 Task: Find connections with filter location Lianyuan with filter topic #linkedinstorieswith filter profile language English with filter current company Gati Limited with filter school Indian Institute of Technology, Guwahati with filter industry Internet Marketplace Platforms with filter service category Growth Marketing with filter keywords title Director of Bean Counting
Action: Mouse moved to (551, 78)
Screenshot: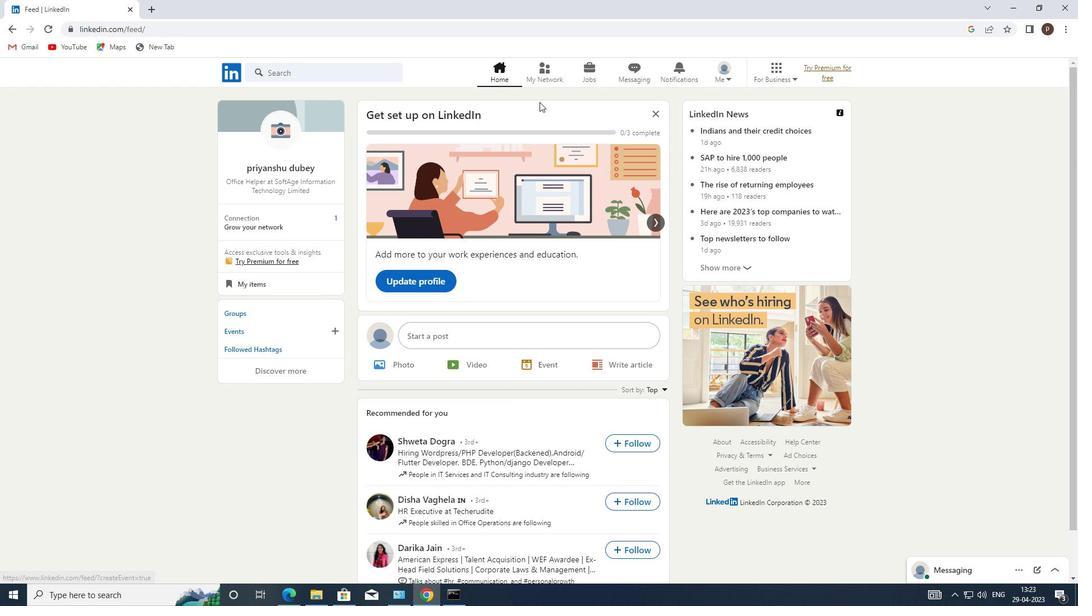 
Action: Mouse pressed left at (551, 78)
Screenshot: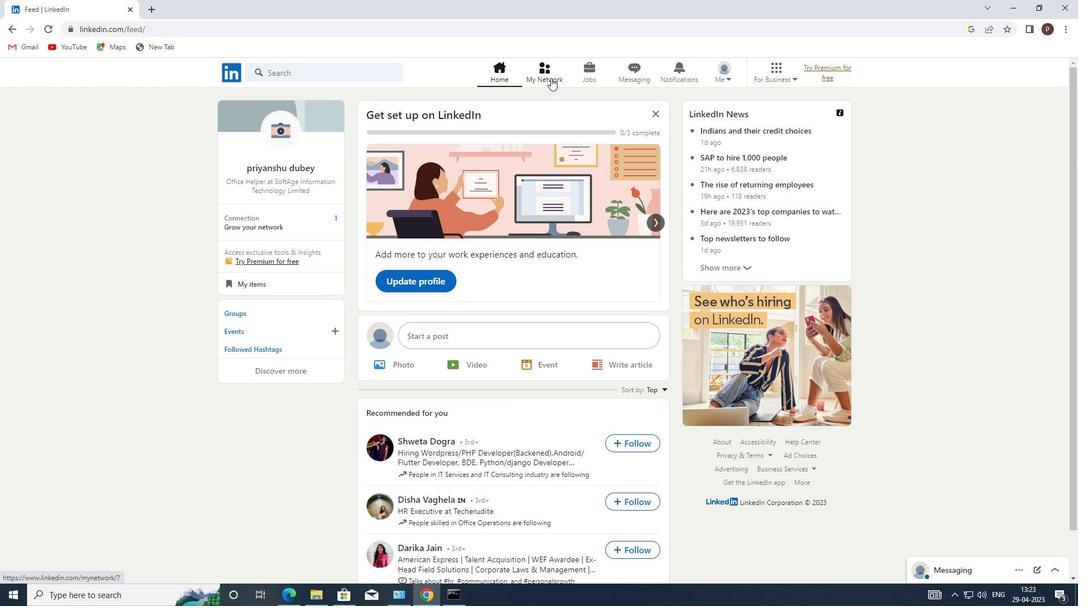 
Action: Mouse moved to (273, 128)
Screenshot: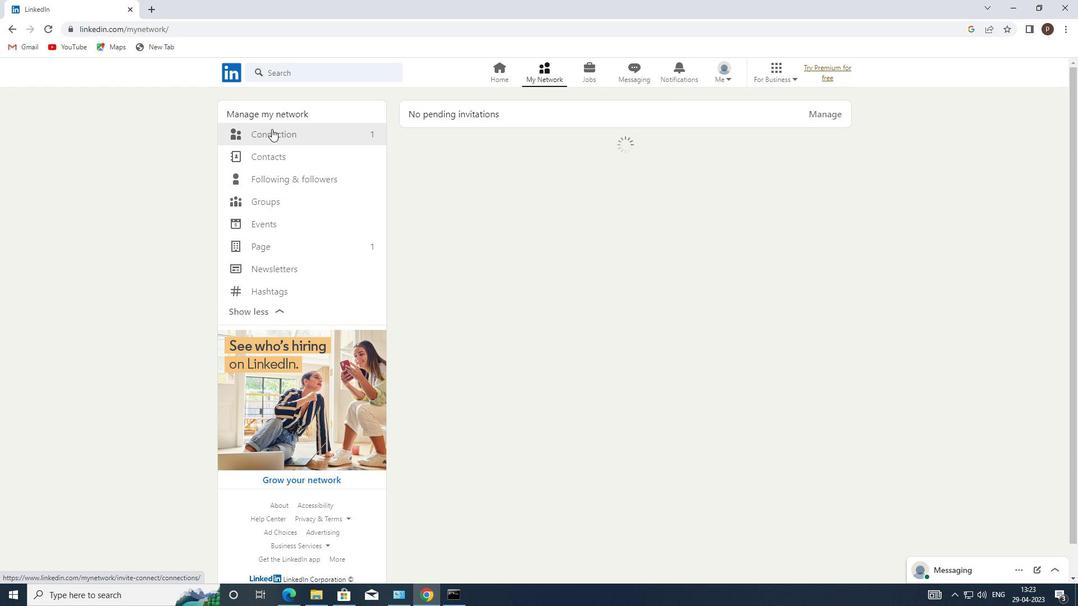 
Action: Mouse pressed left at (273, 128)
Screenshot: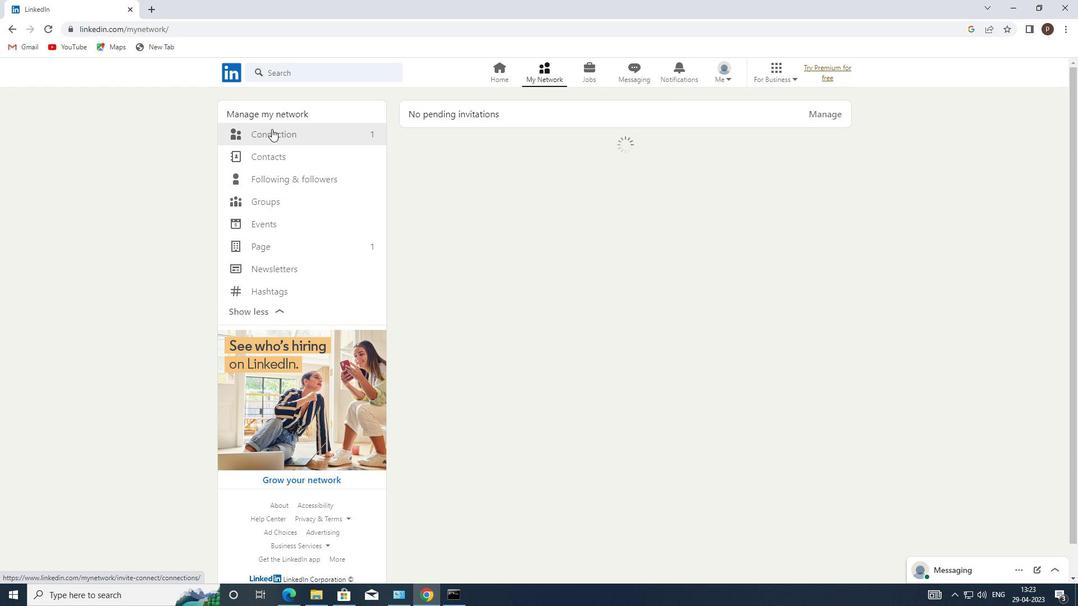 
Action: Mouse moved to (632, 128)
Screenshot: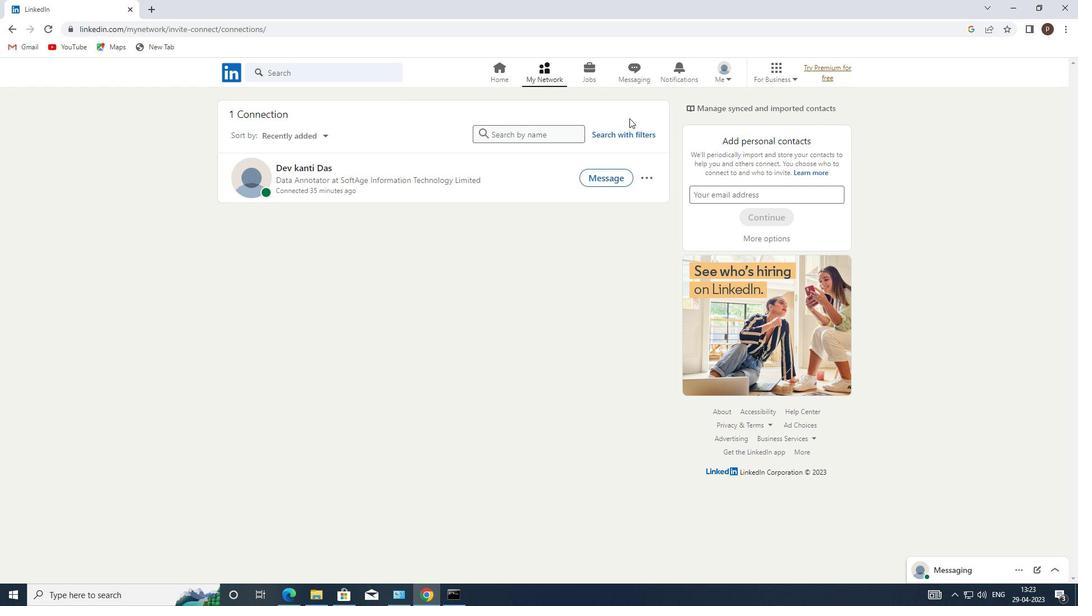 
Action: Mouse pressed left at (632, 128)
Screenshot: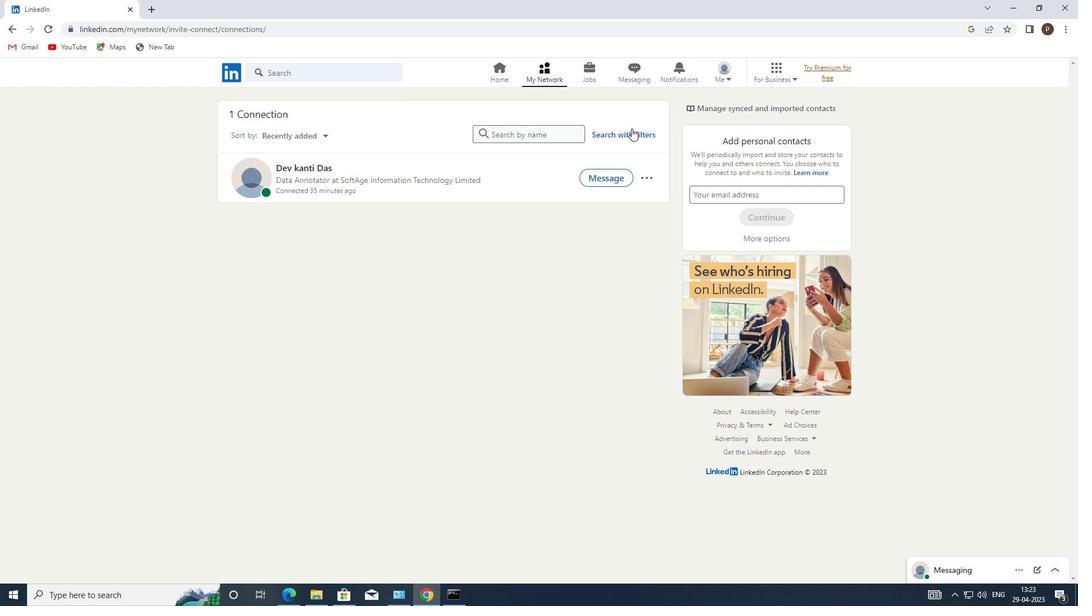
Action: Mouse moved to (591, 105)
Screenshot: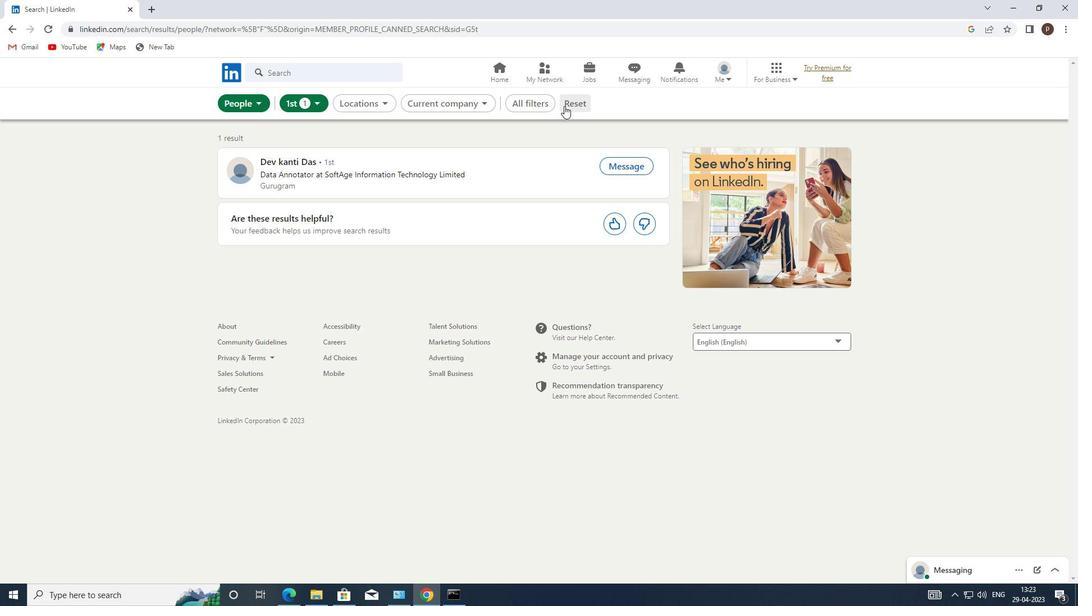 
Action: Mouse pressed left at (591, 105)
Screenshot: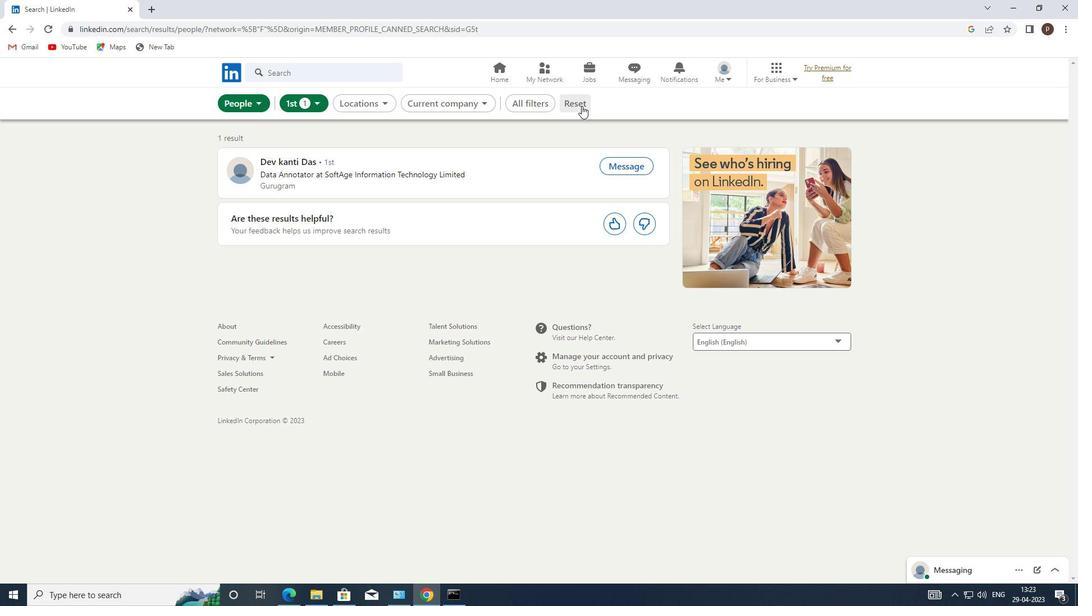 
Action: Mouse moved to (549, 98)
Screenshot: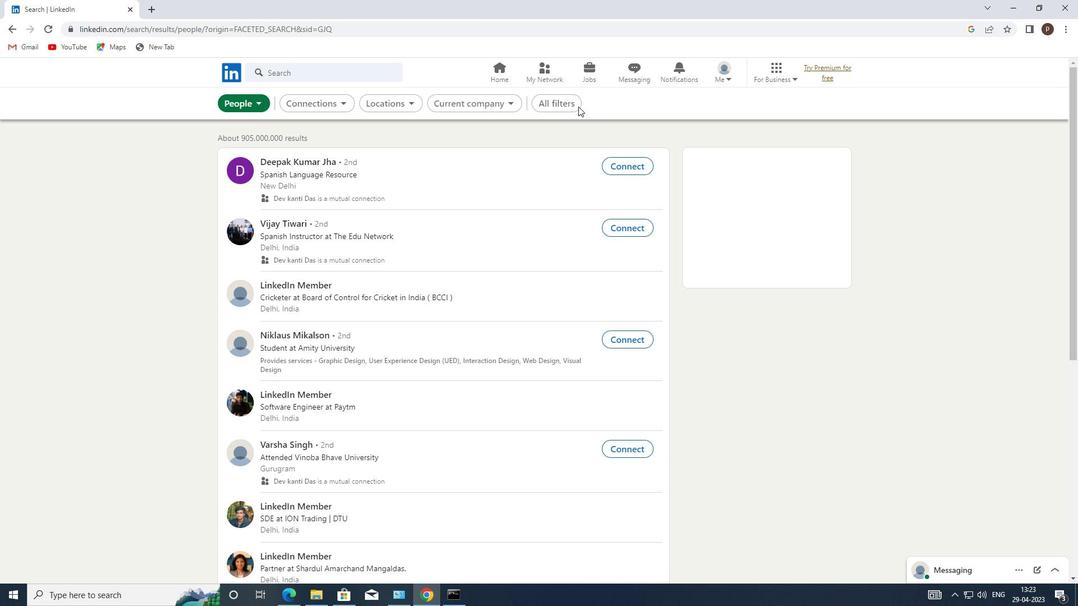 
Action: Mouse pressed left at (549, 98)
Screenshot: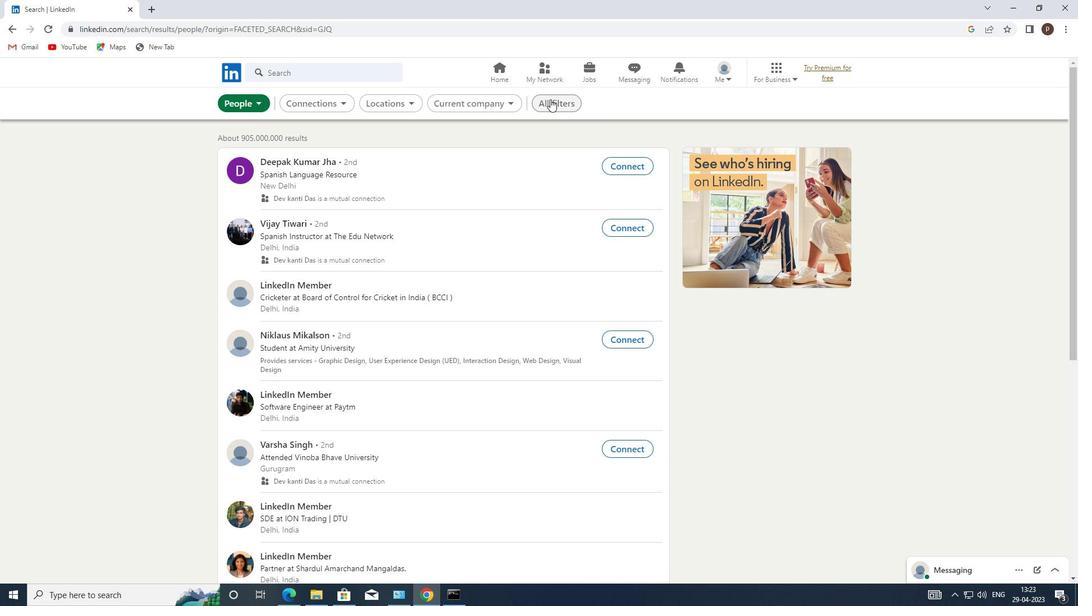 
Action: Mouse moved to (941, 447)
Screenshot: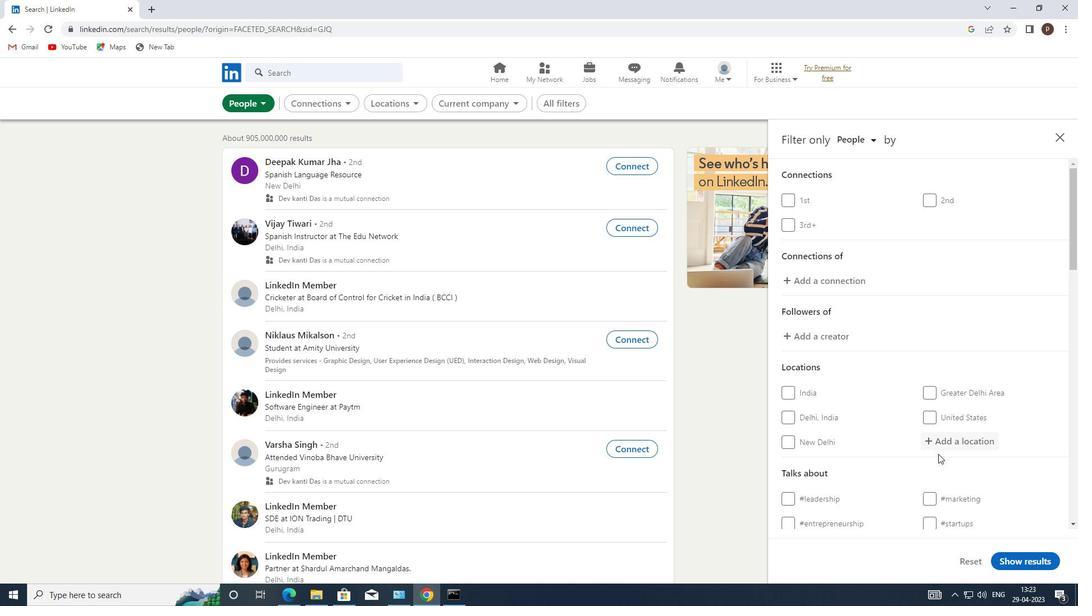 
Action: Mouse pressed left at (941, 447)
Screenshot: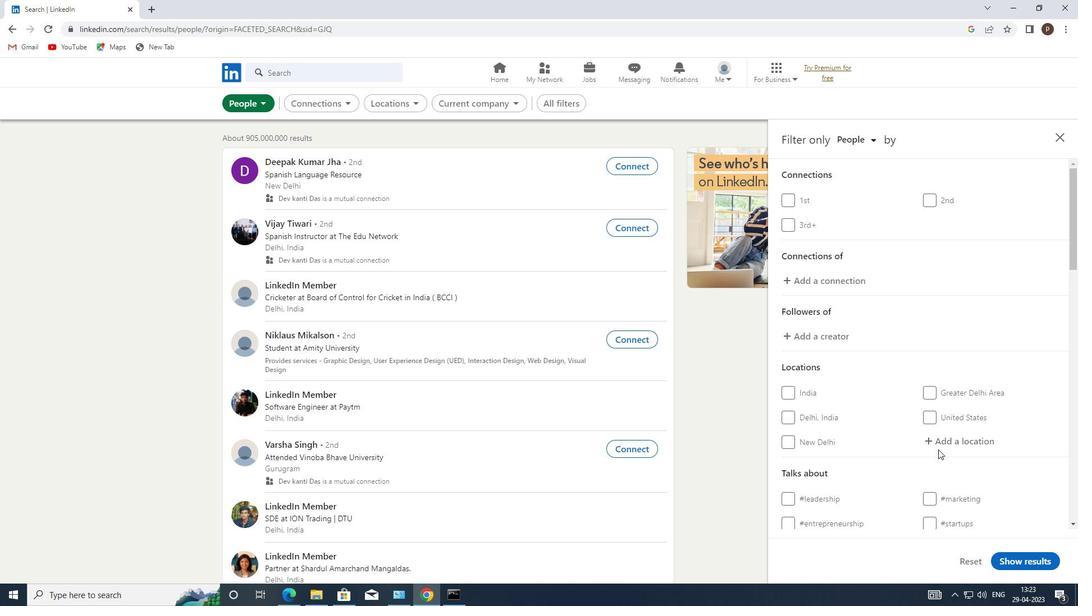 
Action: Mouse moved to (942, 446)
Screenshot: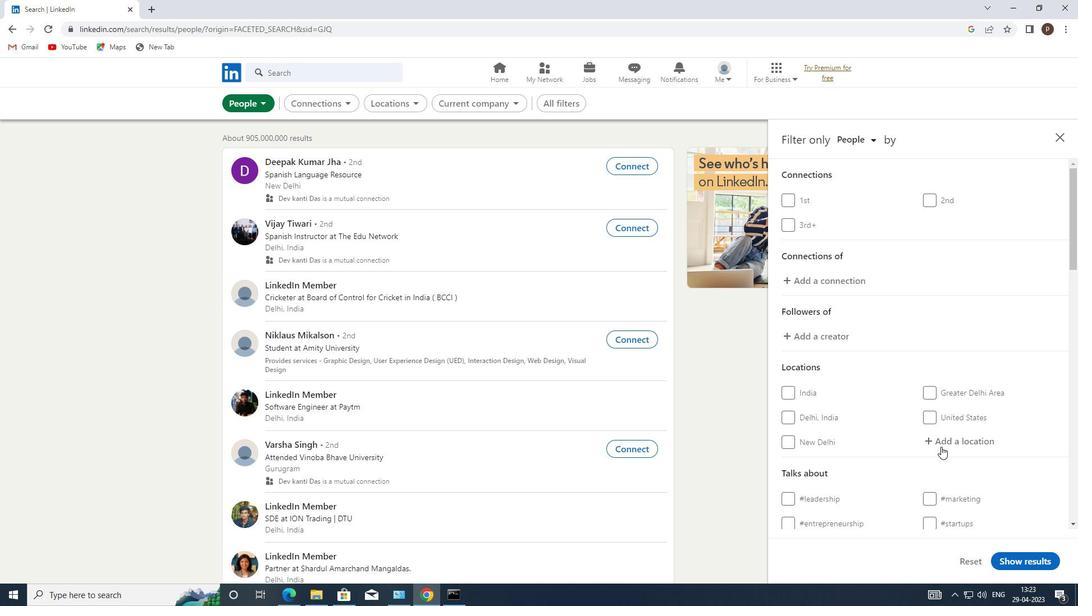 
Action: Key pressed <Key.caps_lock>l<Key.caps_lock>ianyuan<Key.enter>
Screenshot: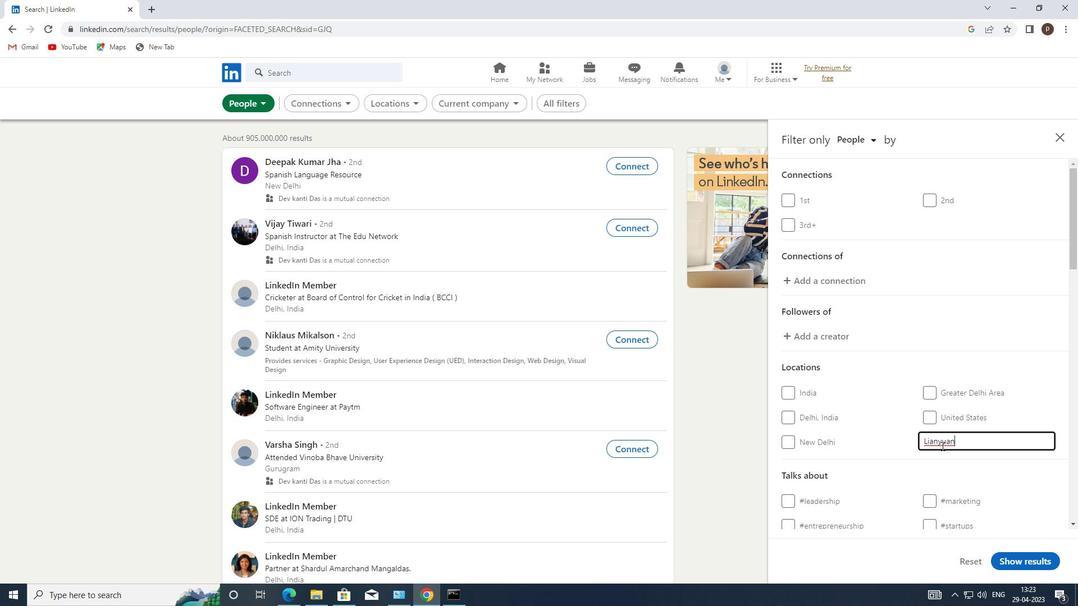 
Action: Mouse moved to (887, 470)
Screenshot: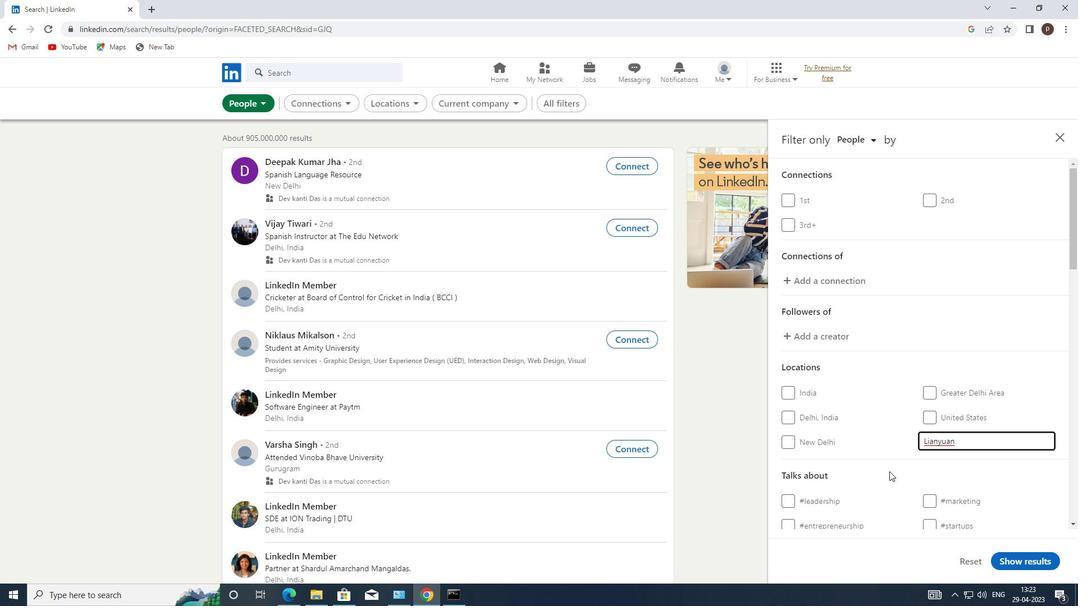 
Action: Mouse scrolled (887, 469) with delta (0, 0)
Screenshot: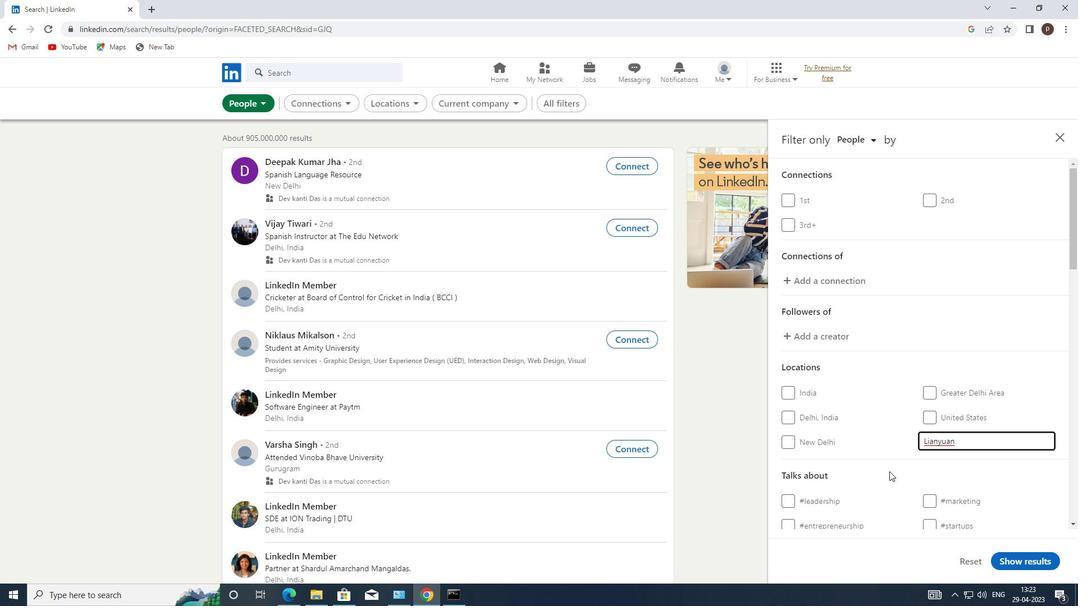 
Action: Mouse scrolled (887, 469) with delta (0, 0)
Screenshot: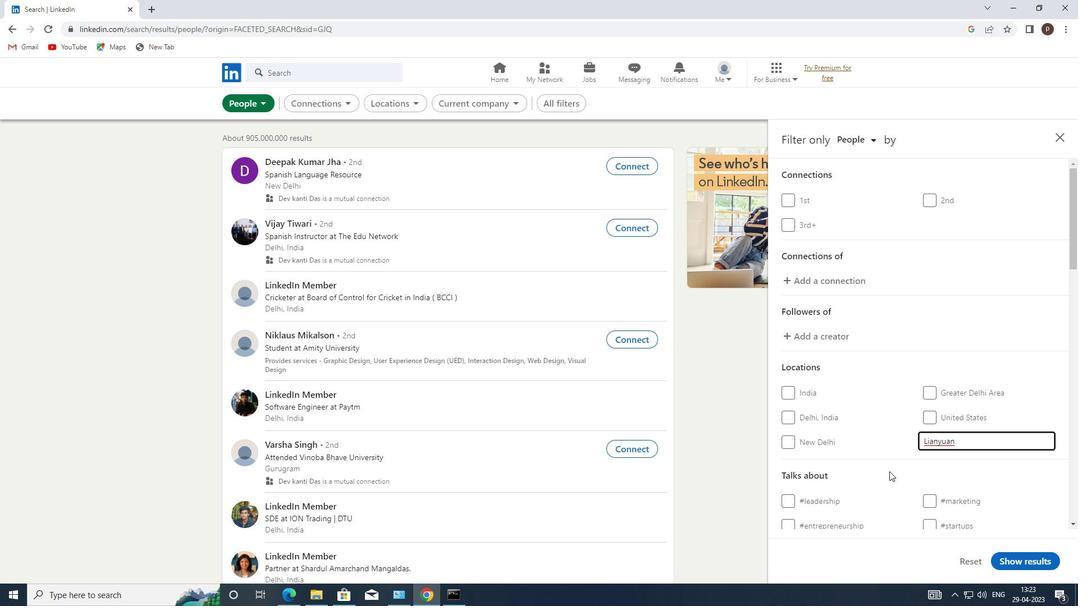 
Action: Mouse moved to (928, 438)
Screenshot: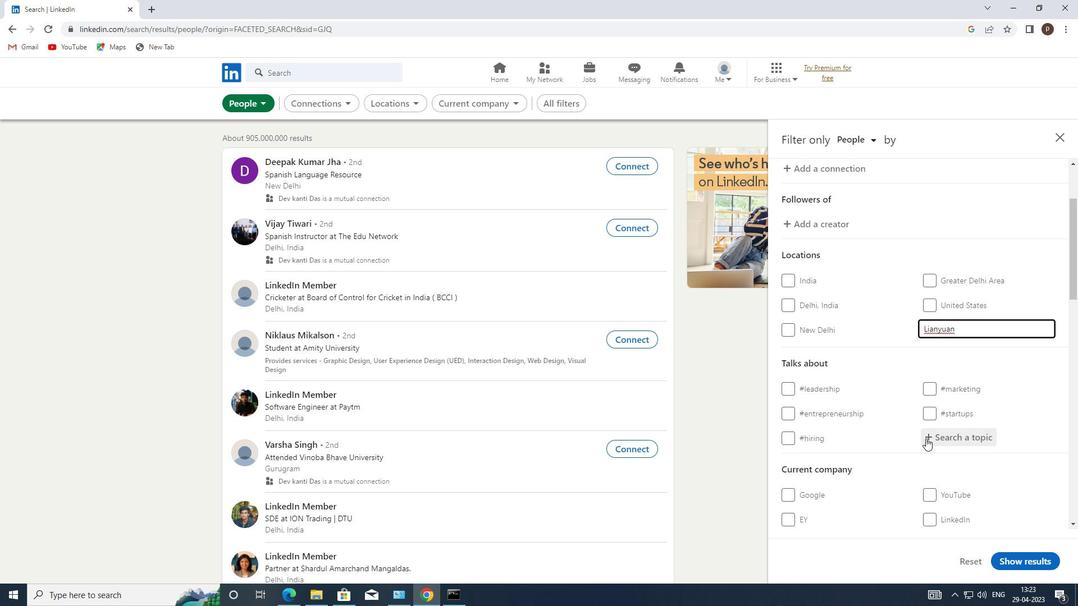 
Action: Mouse pressed left at (928, 438)
Screenshot: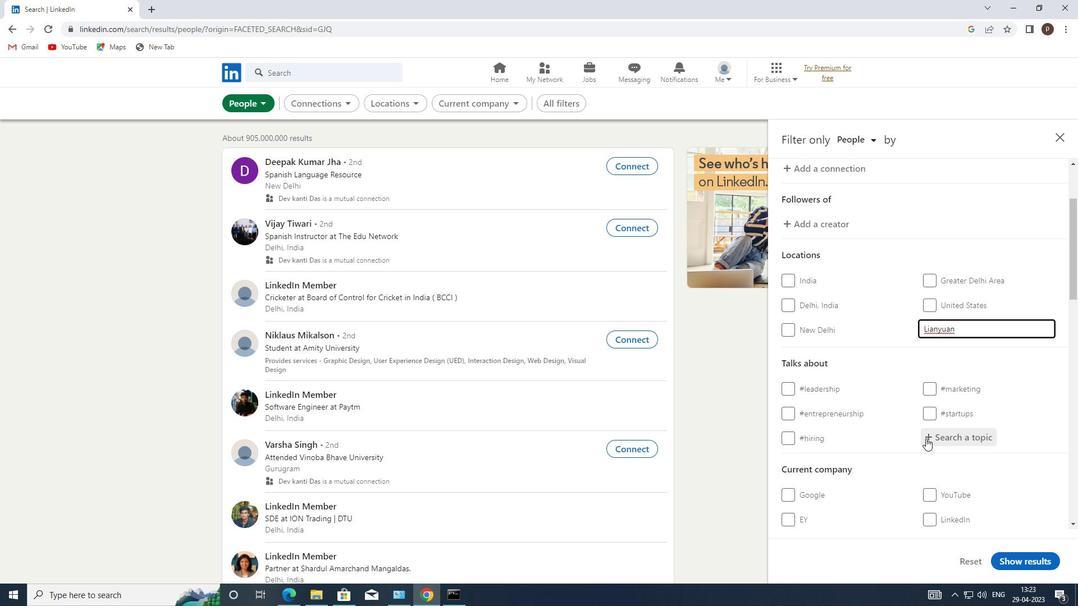 
Action: Key pressed <Key.shift>#LINKEDINSTORIES
Screenshot: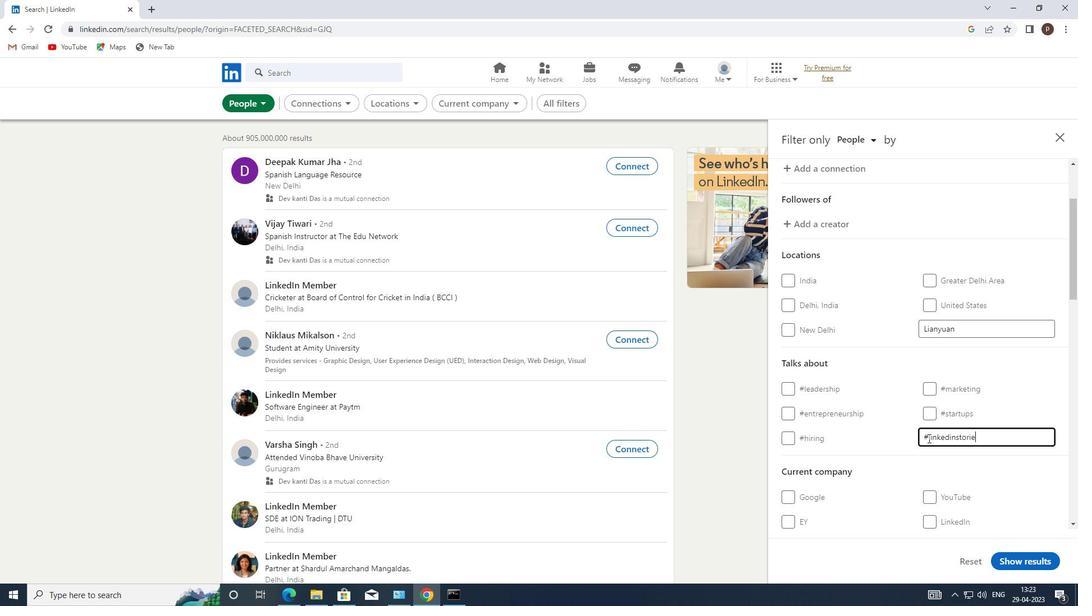 
Action: Mouse moved to (879, 449)
Screenshot: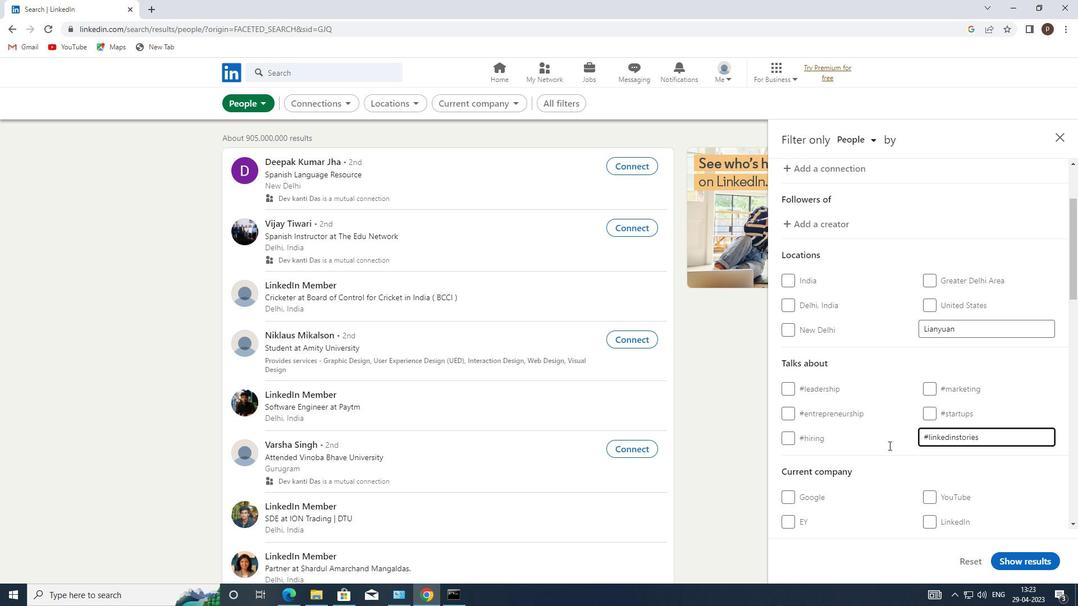 
Action: Mouse scrolled (879, 448) with delta (0, 0)
Screenshot: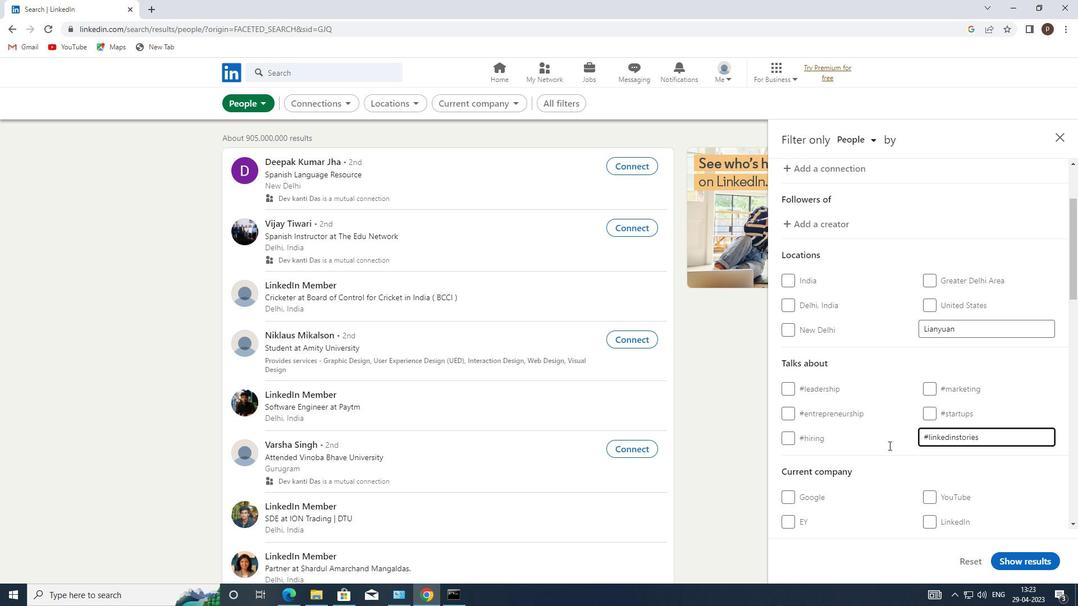 
Action: Mouse moved to (875, 449)
Screenshot: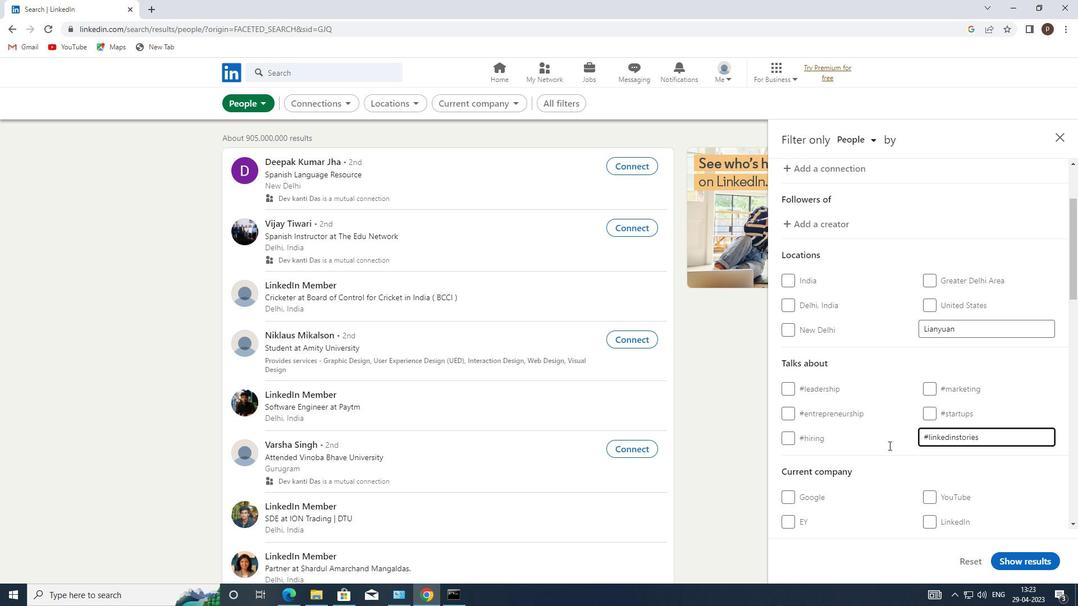 
Action: Mouse scrolled (875, 448) with delta (0, 0)
Screenshot: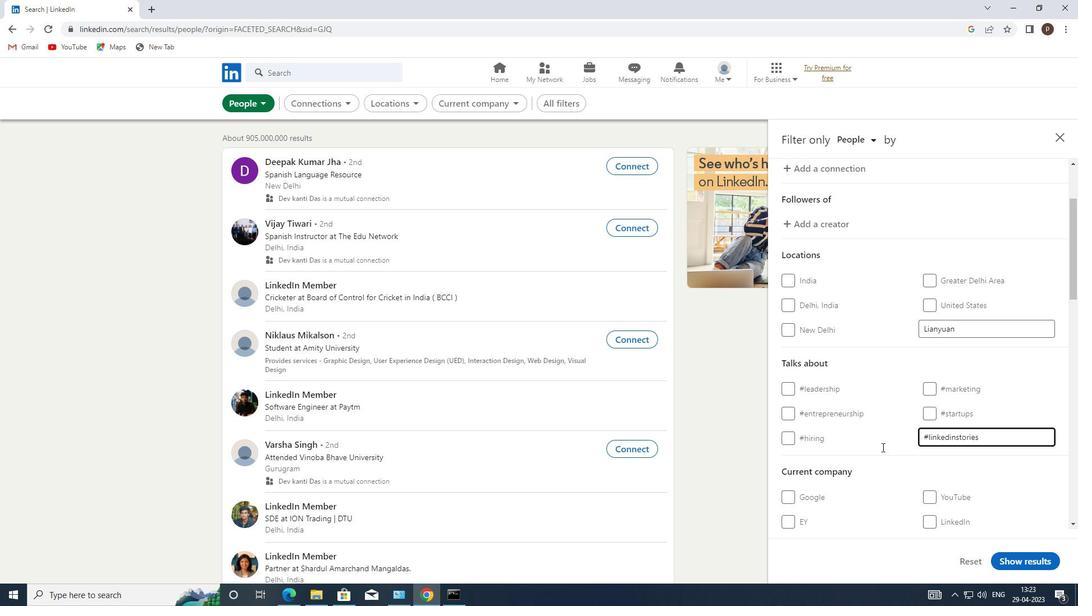 
Action: Mouse moved to (875, 449)
Screenshot: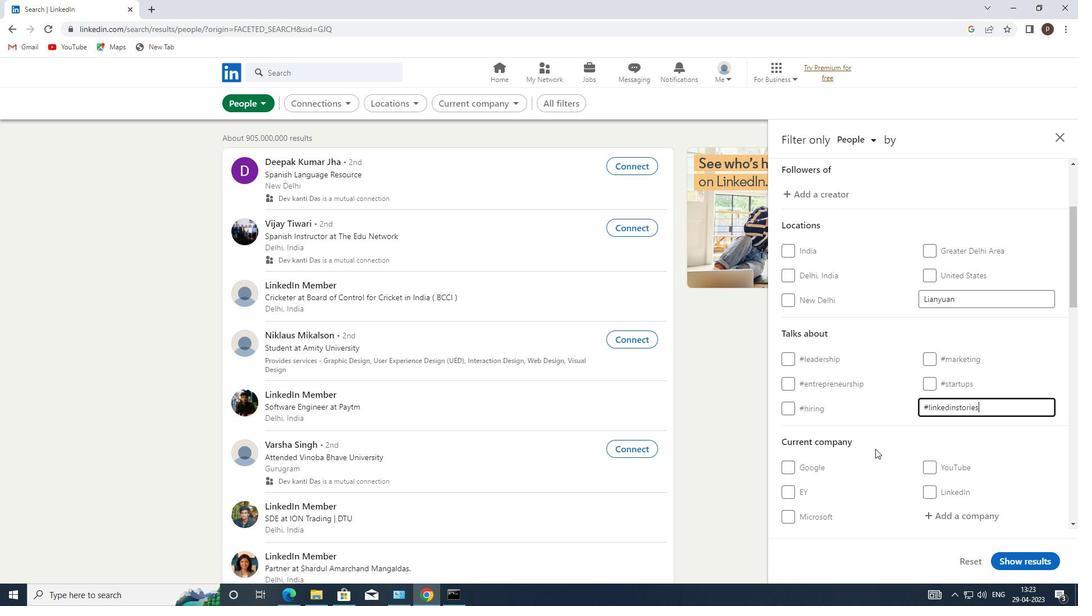 
Action: Mouse scrolled (875, 448) with delta (0, 0)
Screenshot: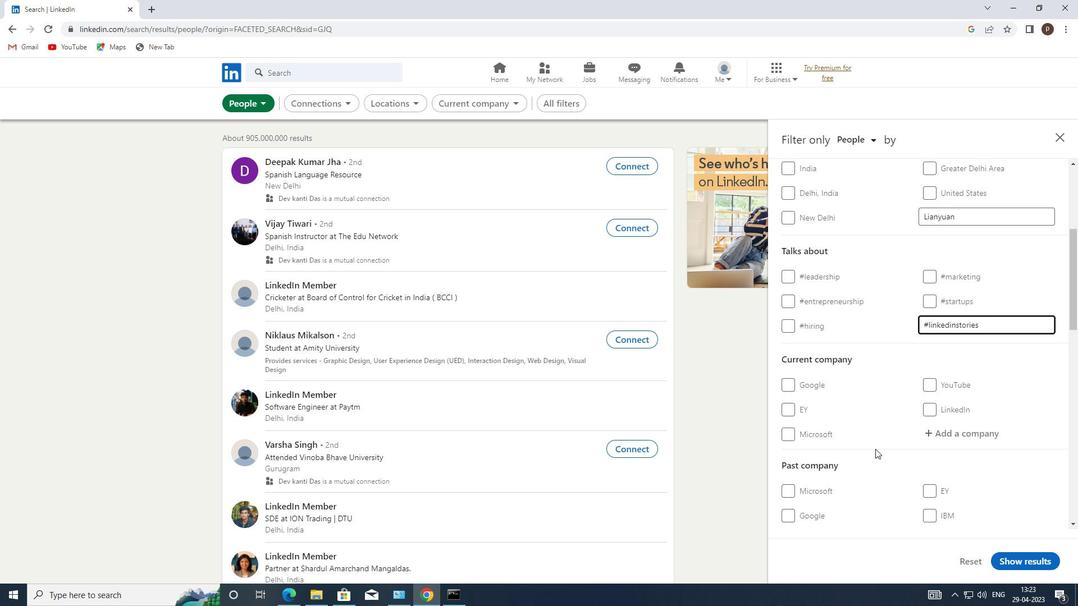 
Action: Mouse scrolled (875, 448) with delta (0, 0)
Screenshot: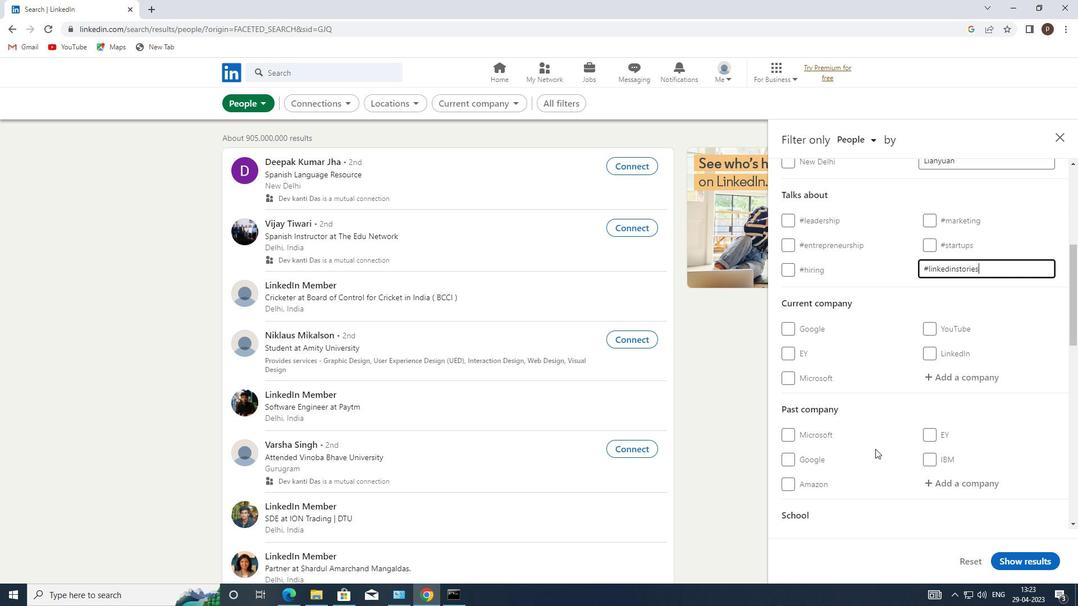 
Action: Mouse moved to (875, 445)
Screenshot: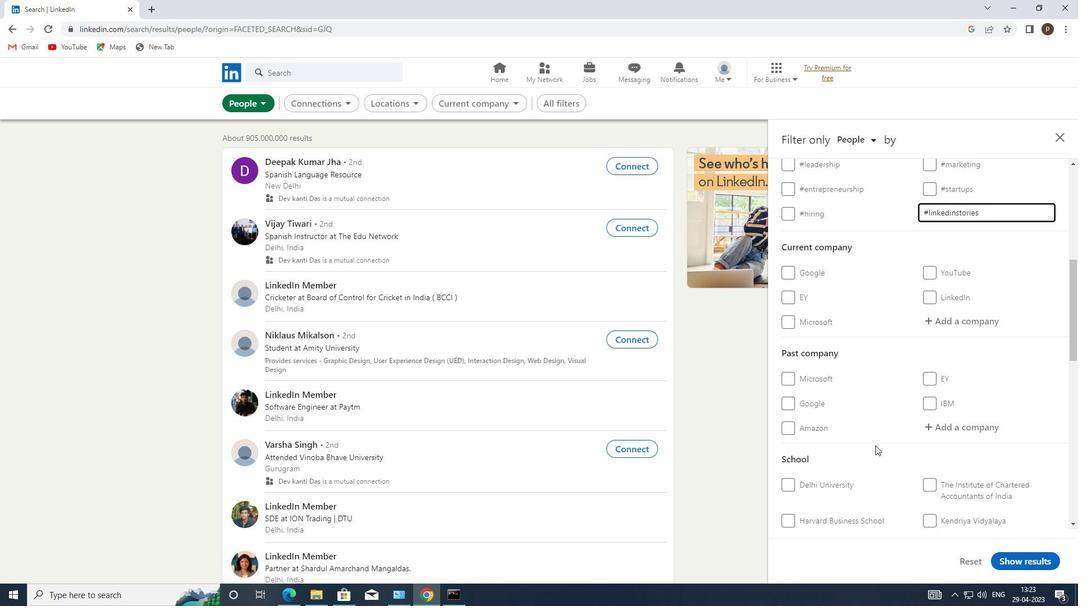 
Action: Mouse scrolled (875, 444) with delta (0, 0)
Screenshot: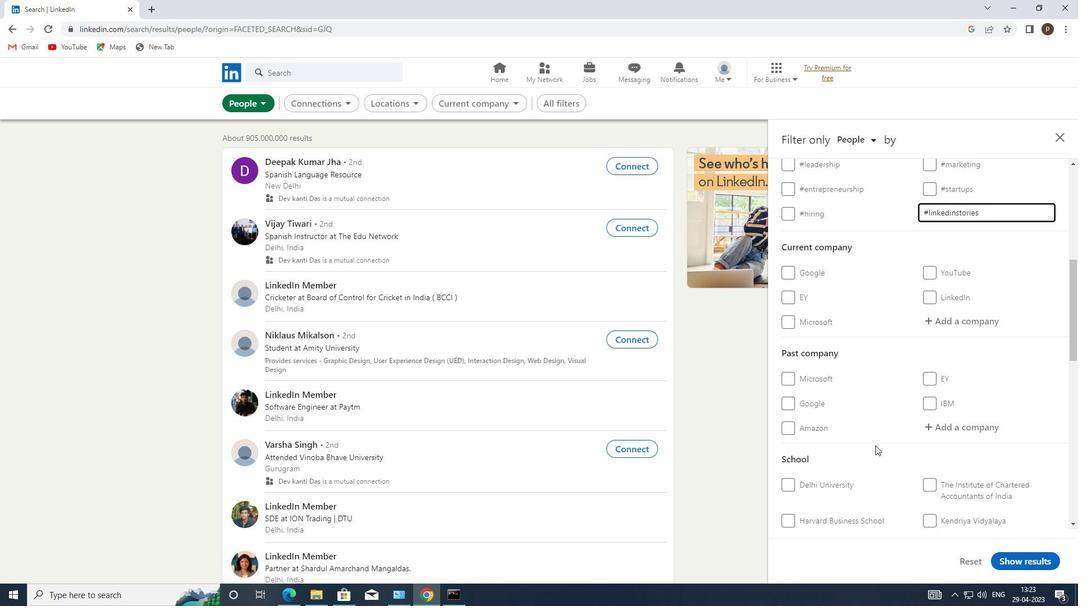 
Action: Mouse scrolled (875, 444) with delta (0, 0)
Screenshot: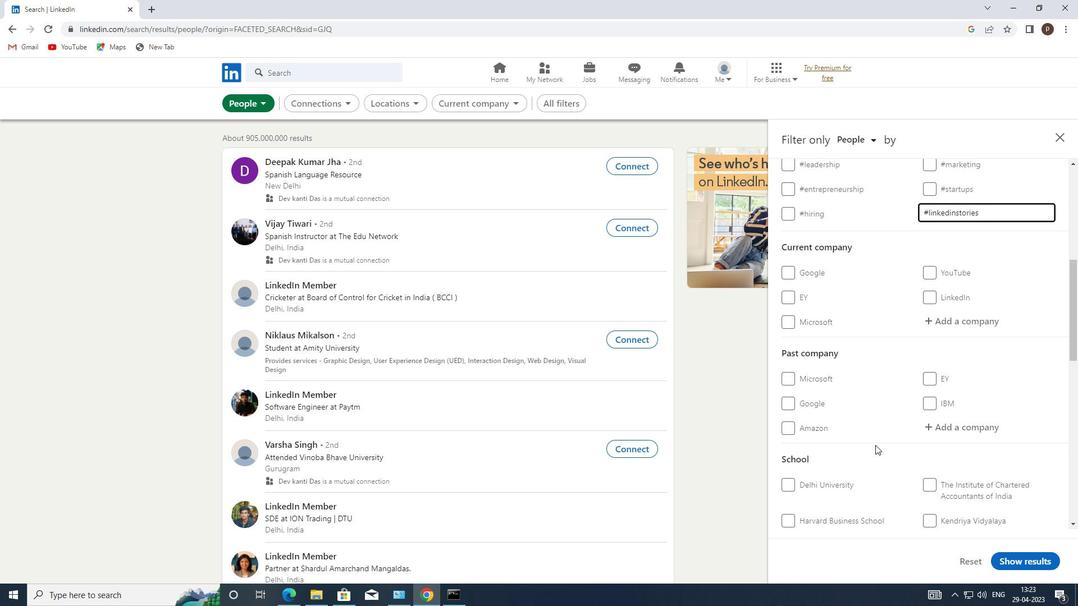 
Action: Mouse moved to (875, 441)
Screenshot: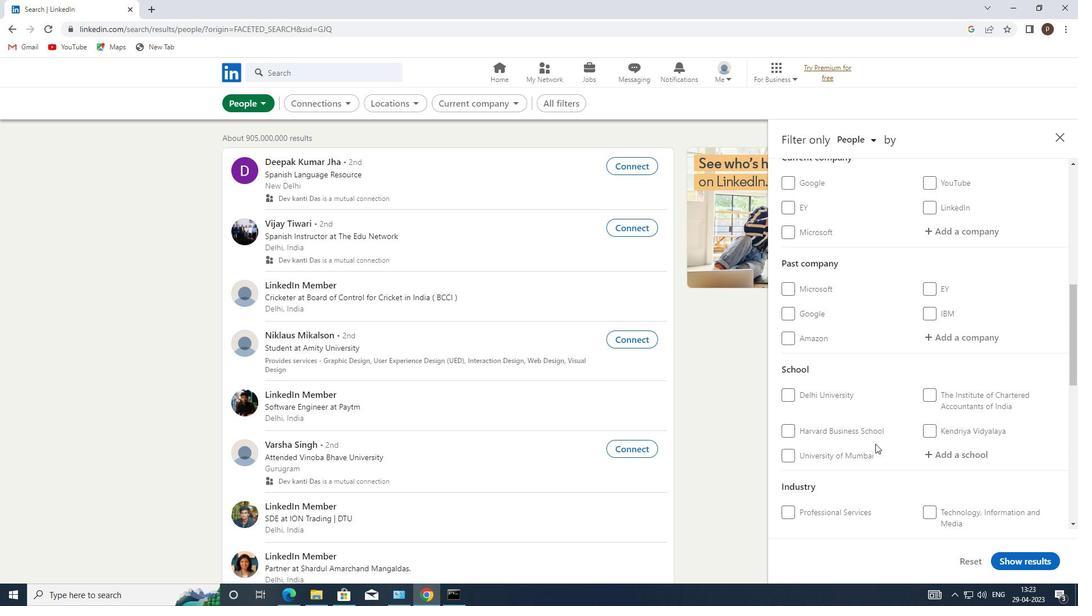 
Action: Mouse scrolled (875, 441) with delta (0, 0)
Screenshot: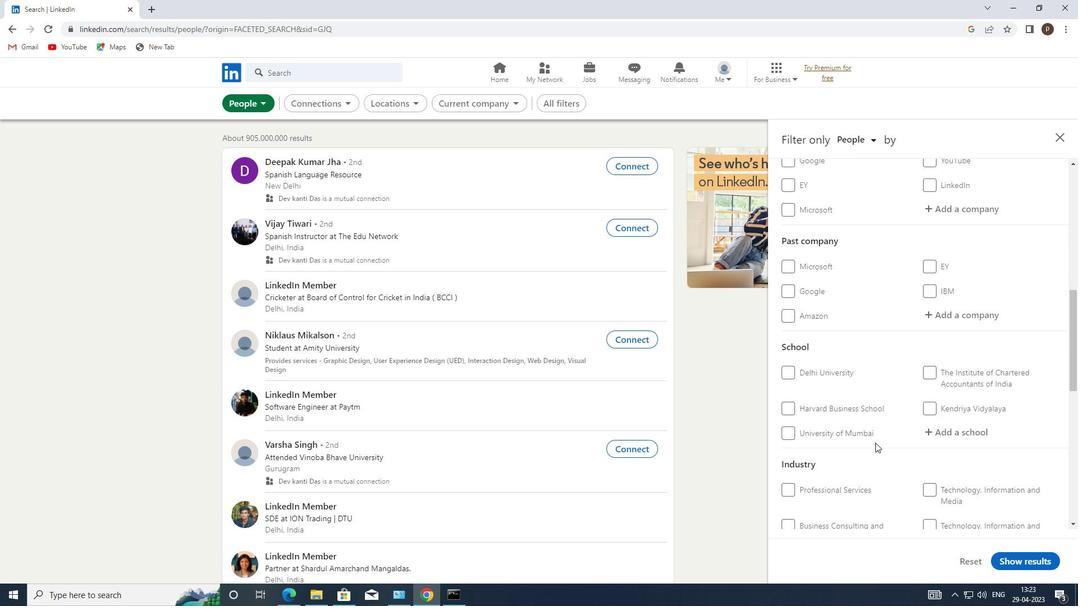 
Action: Mouse scrolled (875, 441) with delta (0, 0)
Screenshot: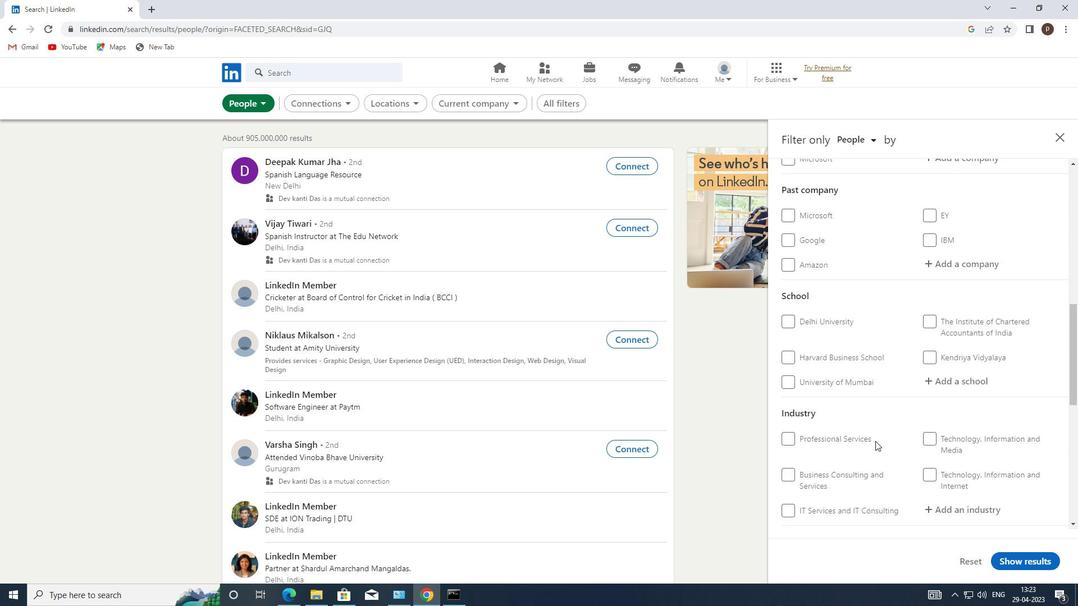 
Action: Mouse scrolled (875, 441) with delta (0, 0)
Screenshot: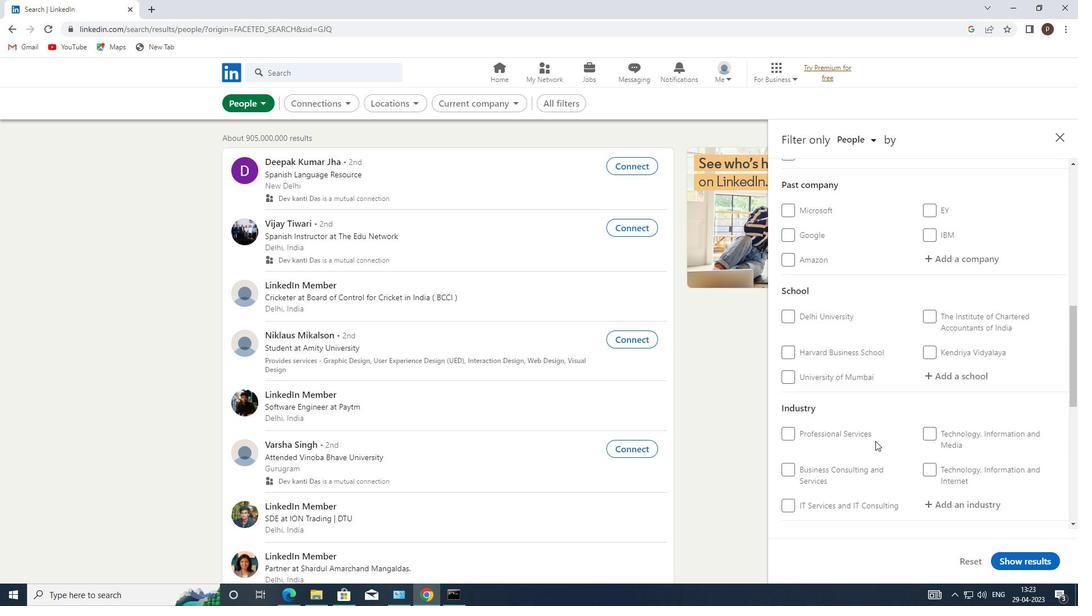 
Action: Mouse moved to (786, 452)
Screenshot: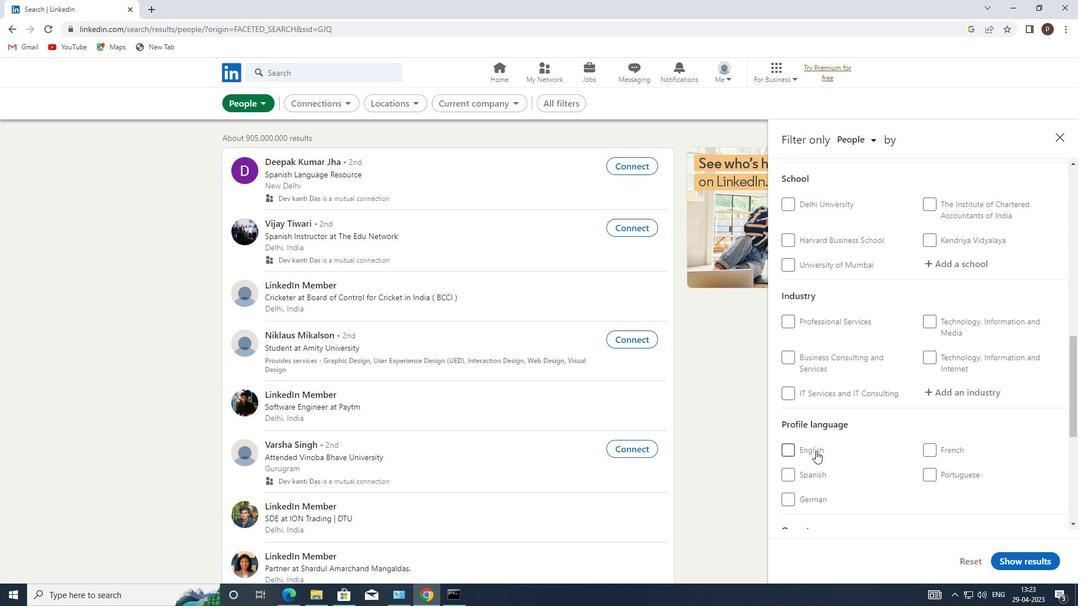 
Action: Mouse pressed left at (786, 452)
Screenshot: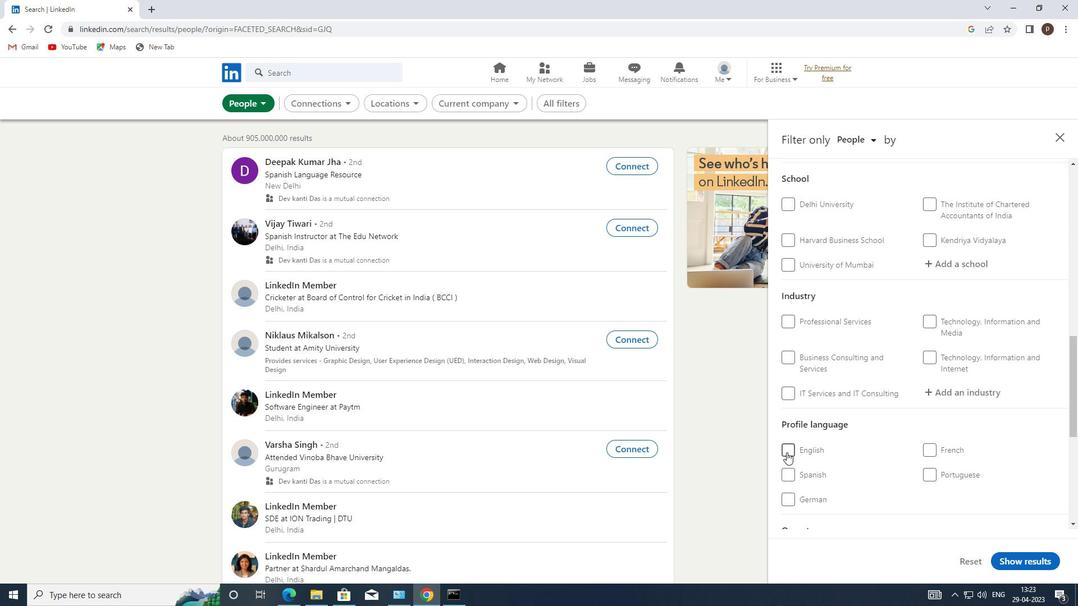 
Action: Mouse moved to (875, 432)
Screenshot: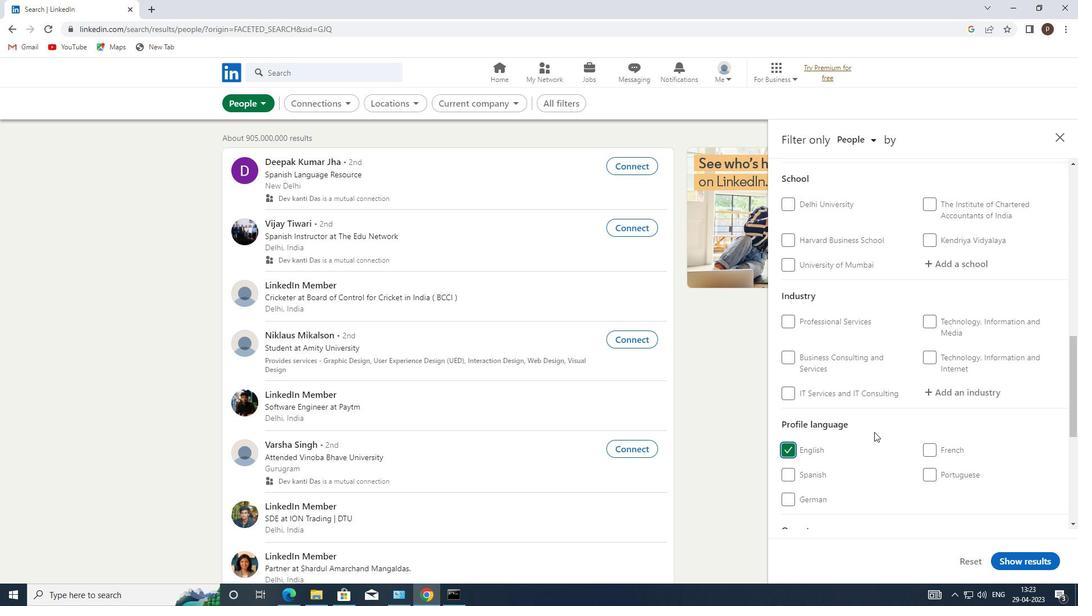 
Action: Mouse scrolled (875, 432) with delta (0, 0)
Screenshot: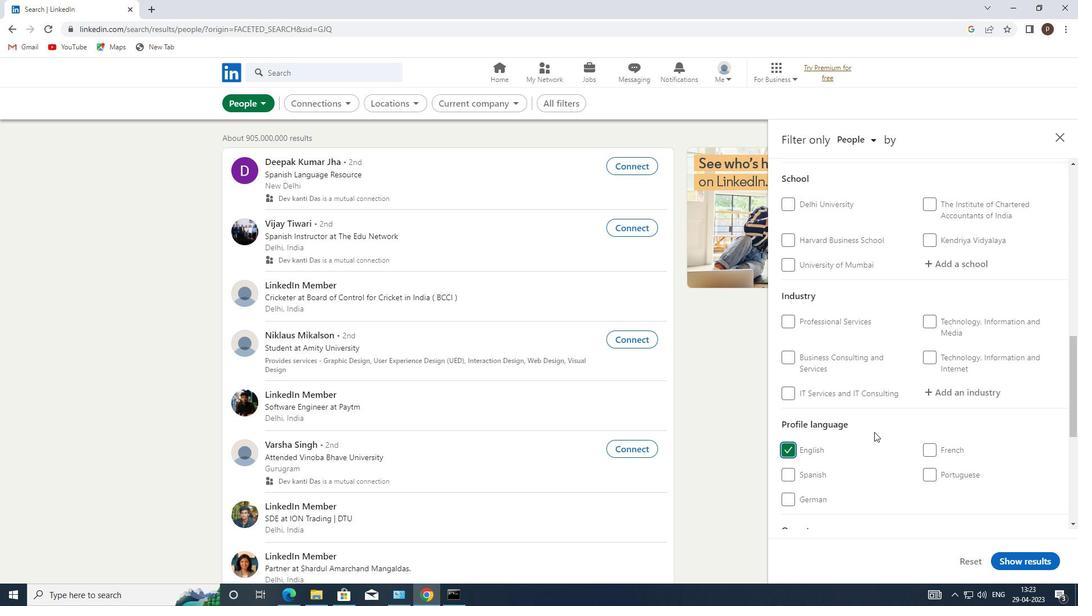 
Action: Mouse scrolled (875, 432) with delta (0, 0)
Screenshot: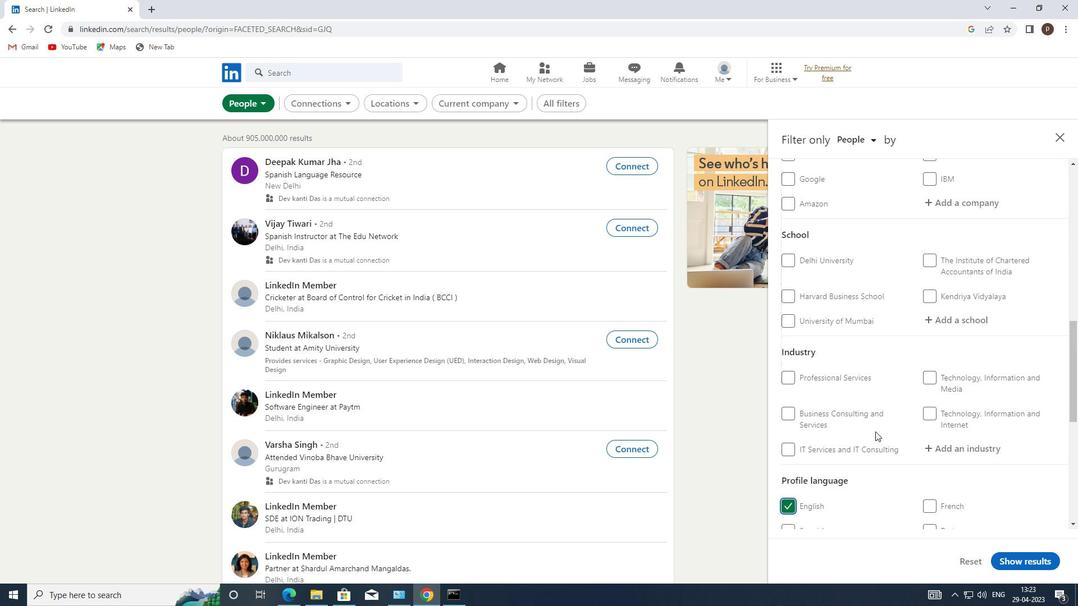 
Action: Mouse scrolled (875, 432) with delta (0, 0)
Screenshot: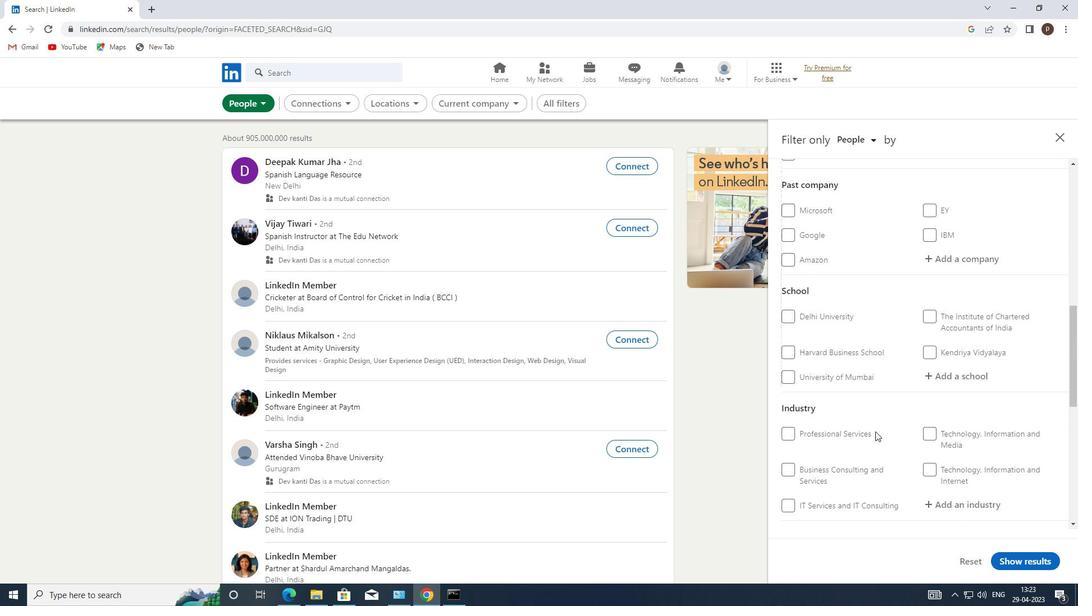 
Action: Mouse scrolled (875, 432) with delta (0, 0)
Screenshot: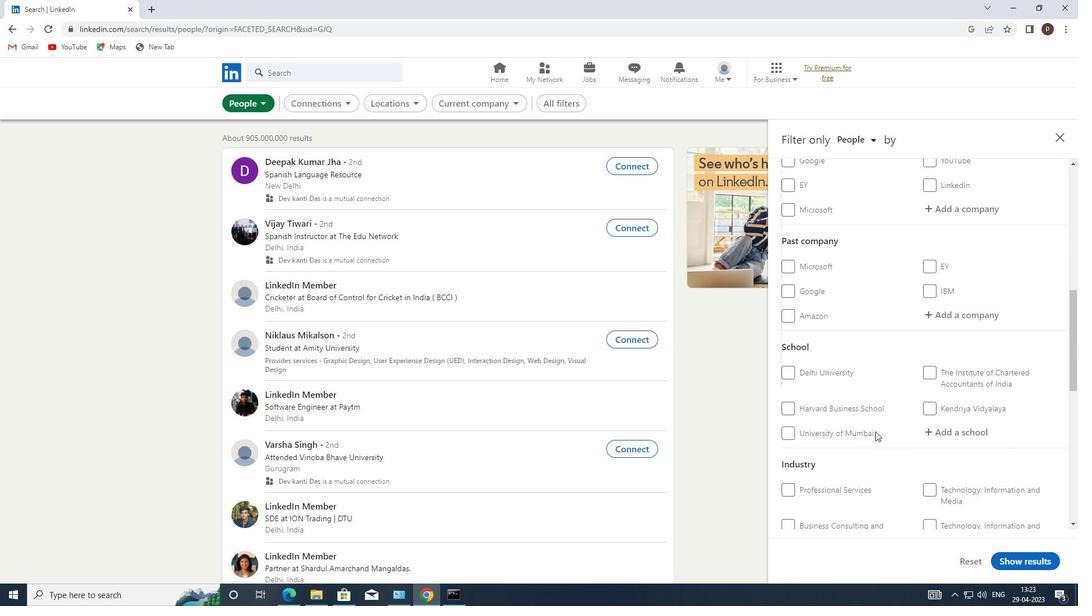 
Action: Mouse scrolled (875, 432) with delta (0, 0)
Screenshot: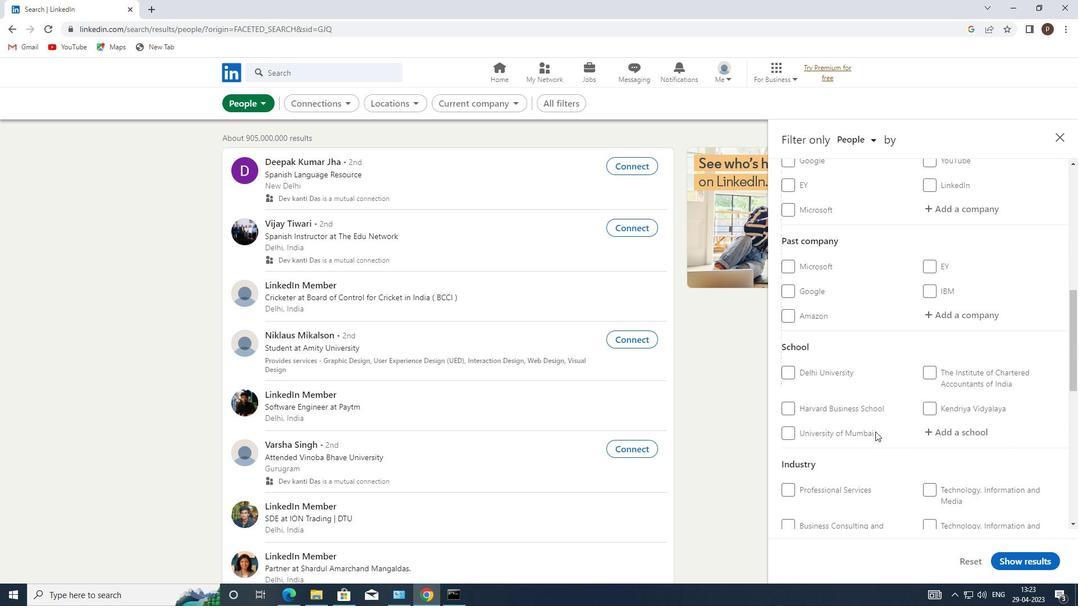 
Action: Mouse scrolled (875, 432) with delta (0, 0)
Screenshot: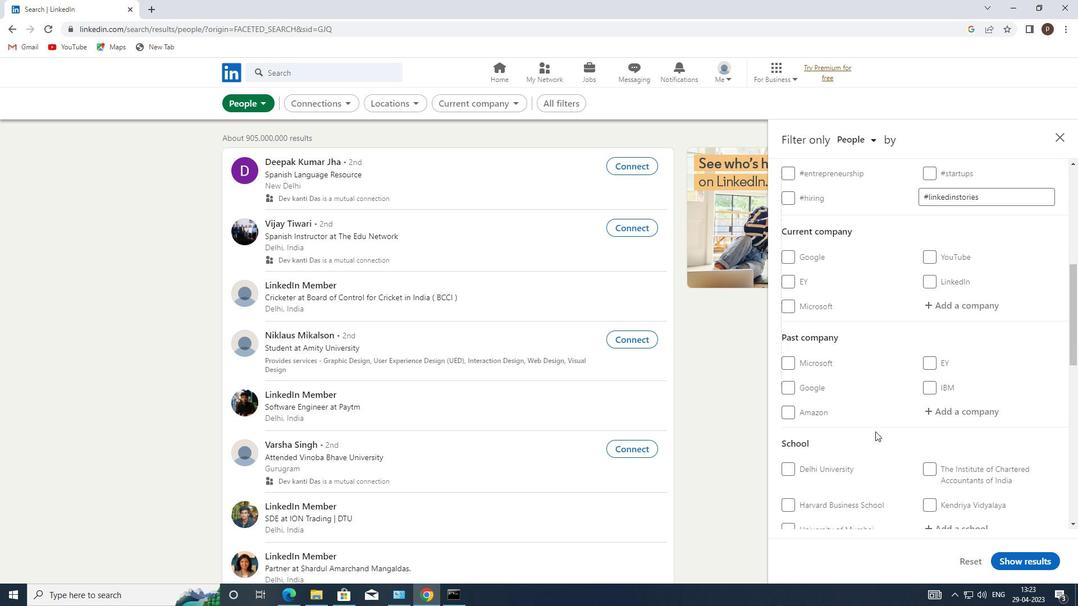 
Action: Mouse moved to (945, 384)
Screenshot: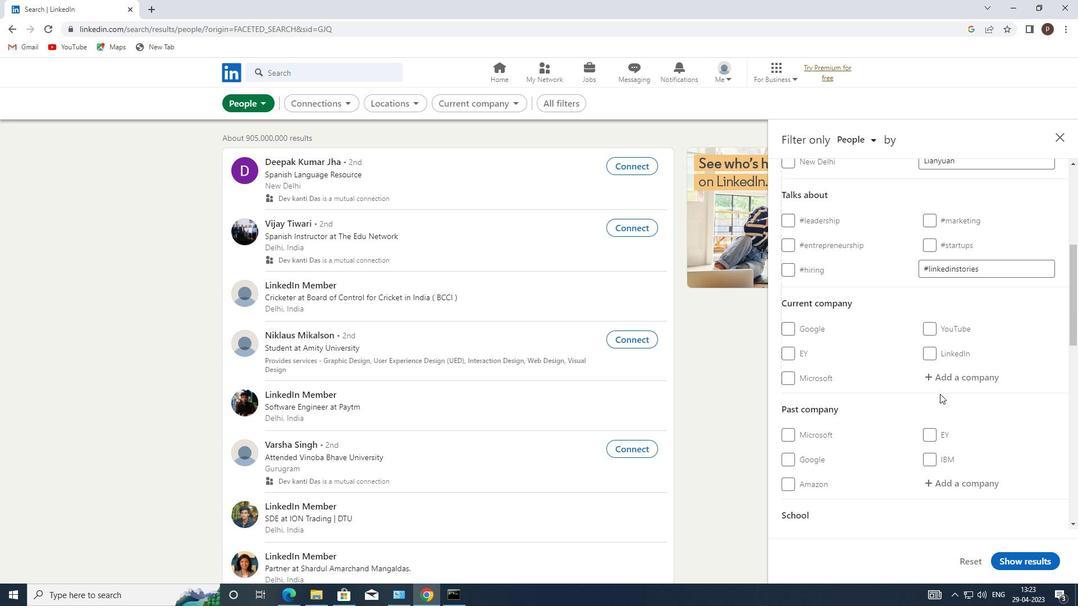 
Action: Mouse pressed left at (945, 384)
Screenshot: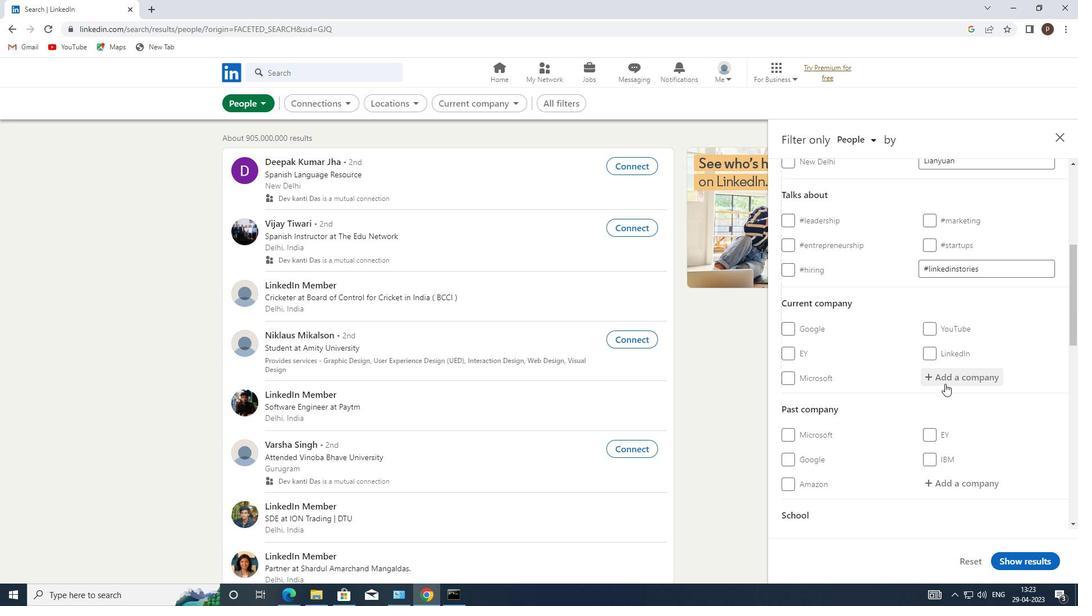 
Action: Key pressed <Key.caps_lock>G<Key.caps_lock>ATI<Key.space><Key.caps_lock>L<Key.caps_lock>IMITED
Screenshot: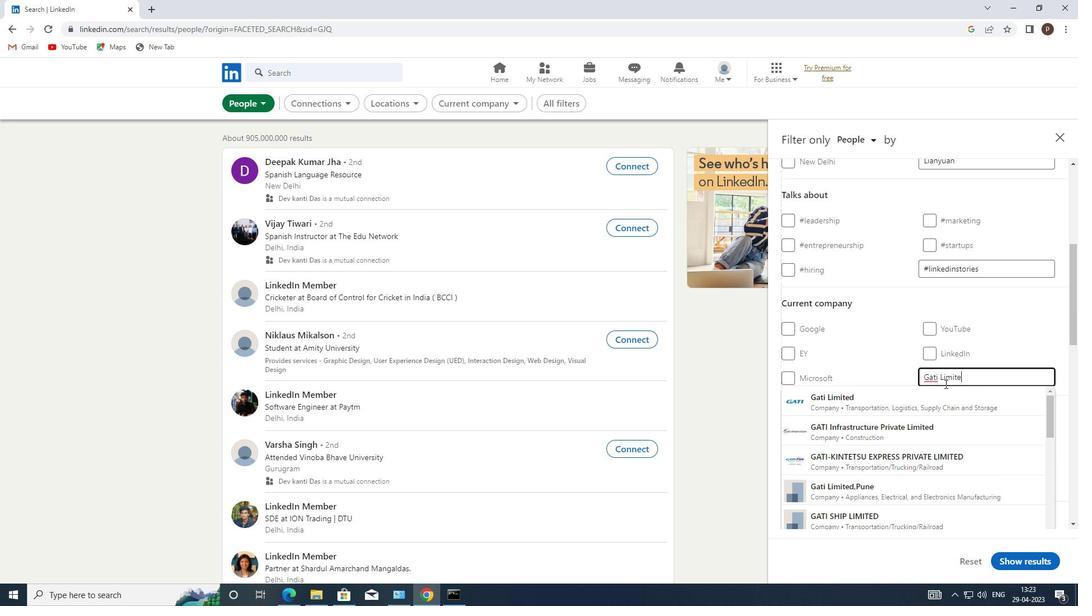 
Action: Mouse moved to (883, 398)
Screenshot: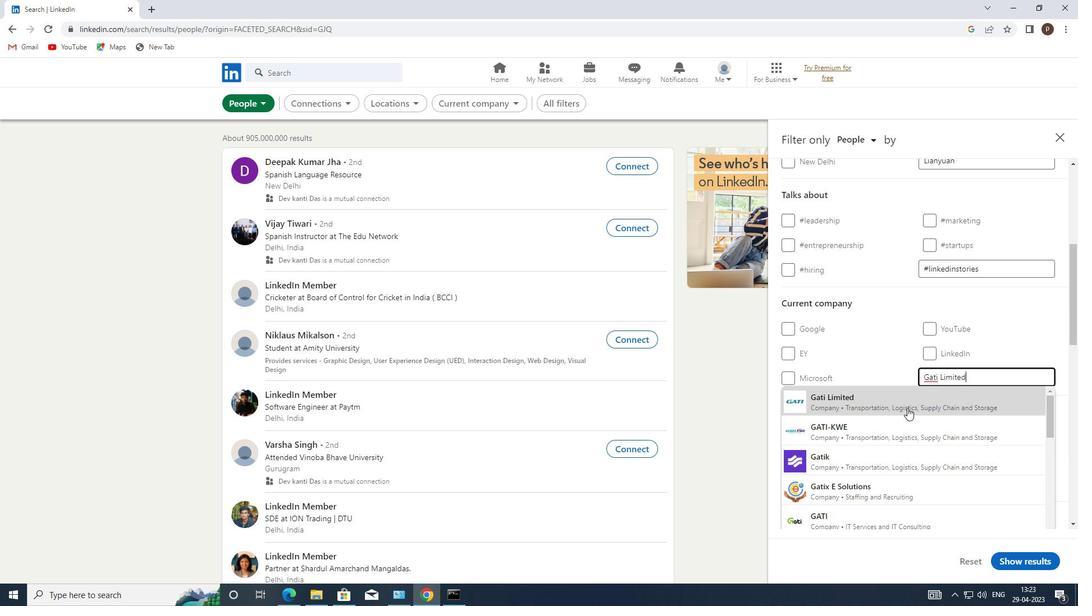 
Action: Mouse pressed left at (883, 398)
Screenshot: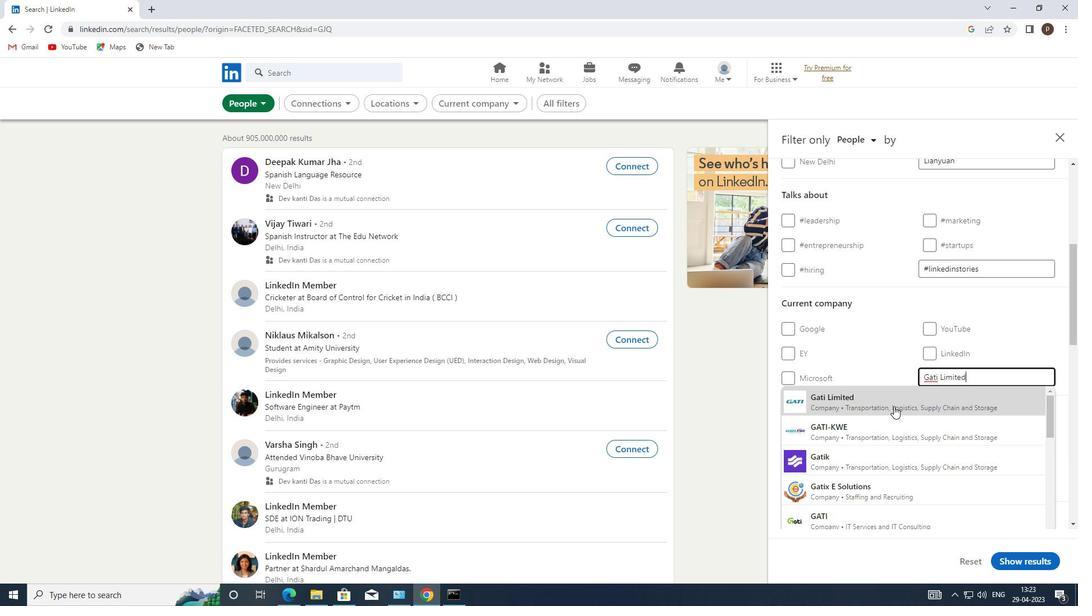 
Action: Mouse moved to (853, 380)
Screenshot: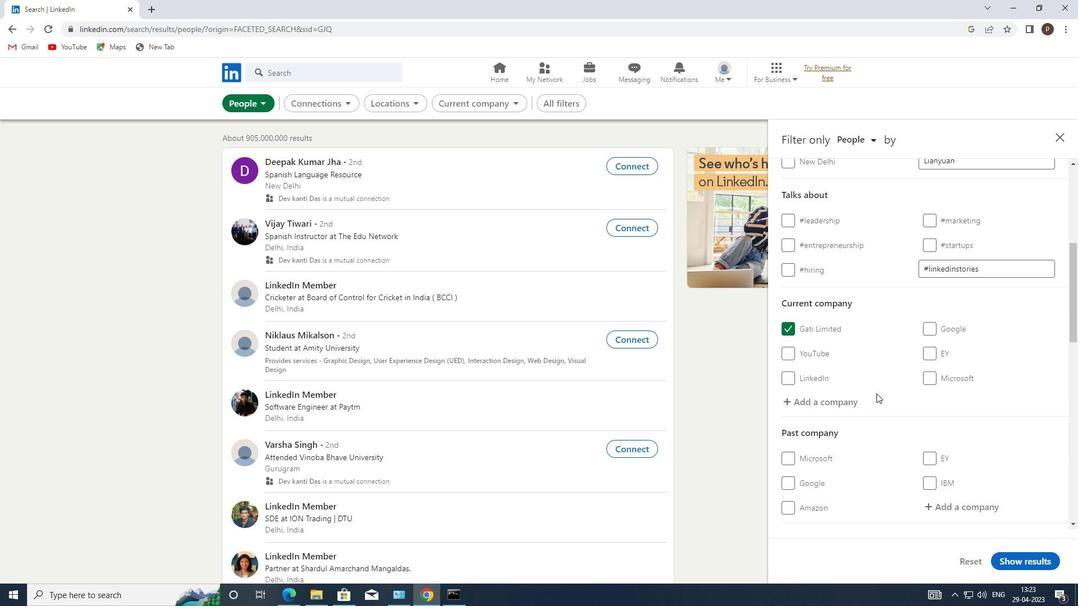 
Action: Mouse scrolled (853, 380) with delta (0, 0)
Screenshot: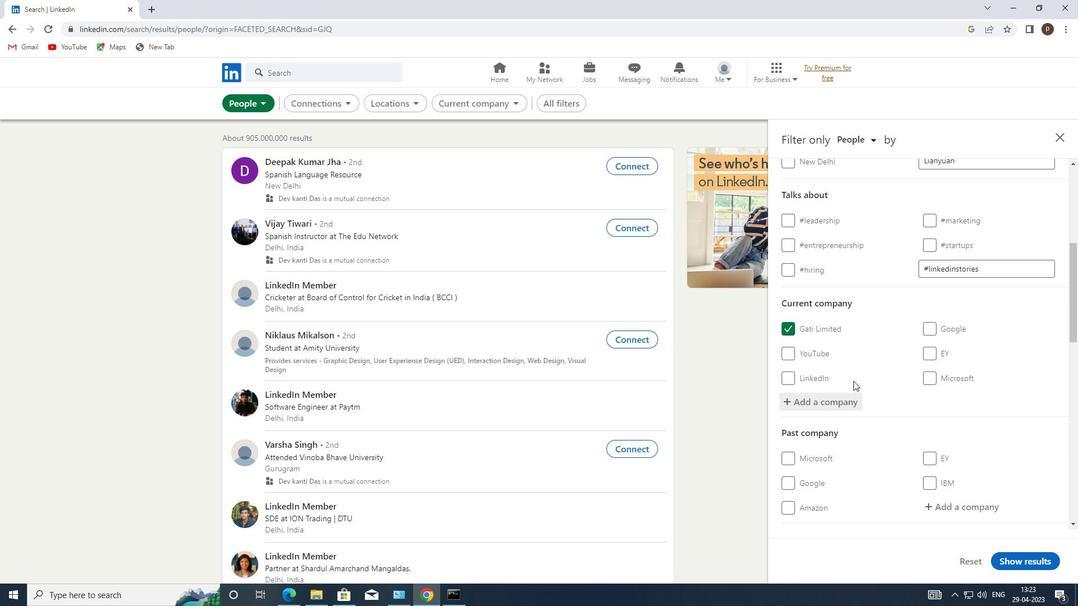 
Action: Mouse scrolled (853, 380) with delta (0, 0)
Screenshot: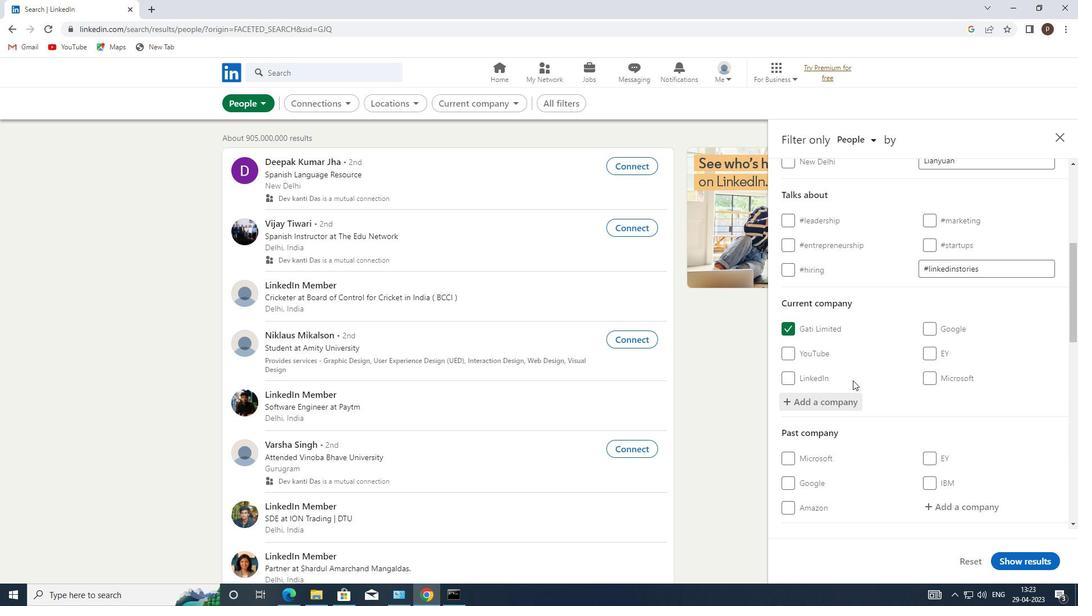 
Action: Mouse moved to (871, 388)
Screenshot: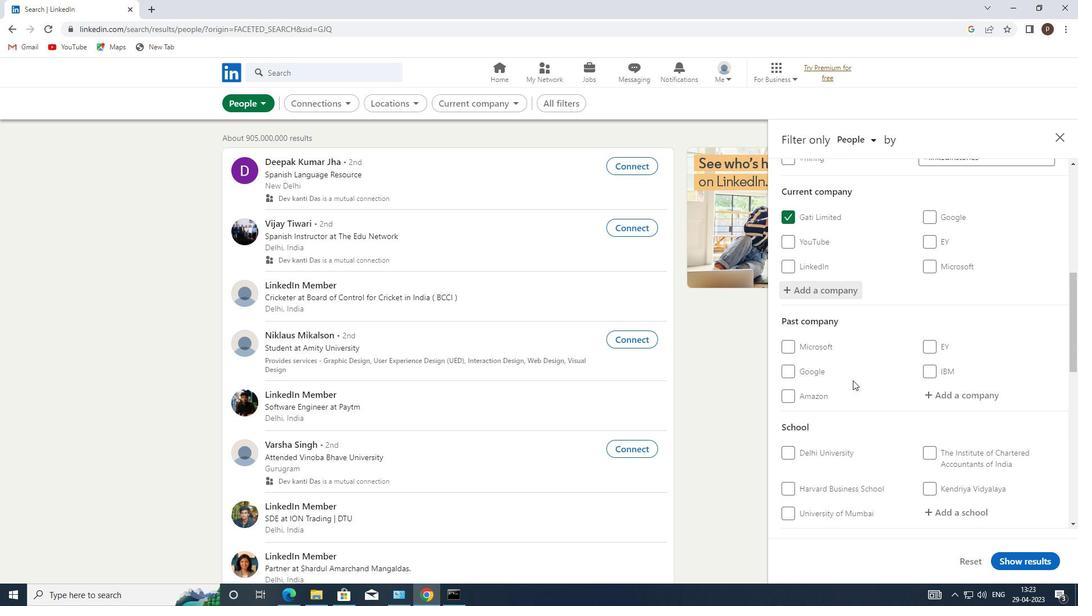 
Action: Mouse scrolled (871, 388) with delta (0, 0)
Screenshot: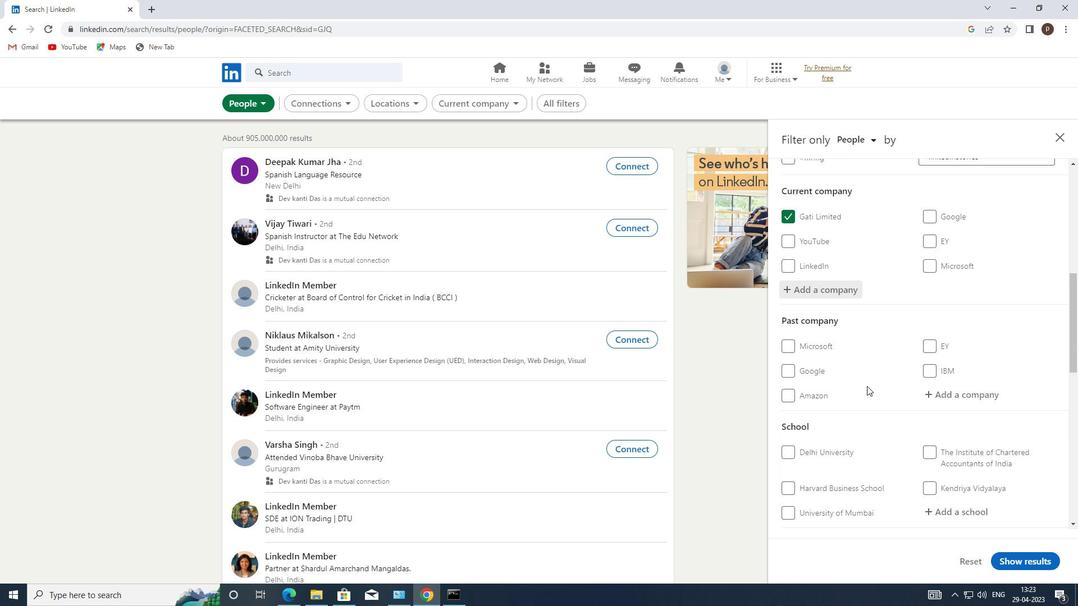 
Action: Mouse scrolled (871, 388) with delta (0, 0)
Screenshot: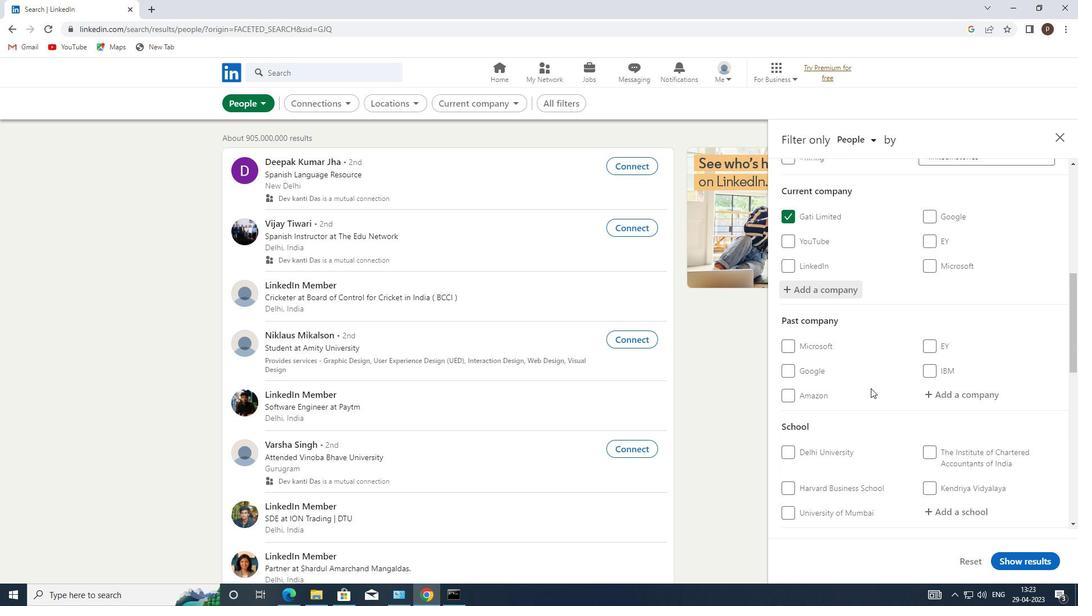 
Action: Mouse moved to (938, 403)
Screenshot: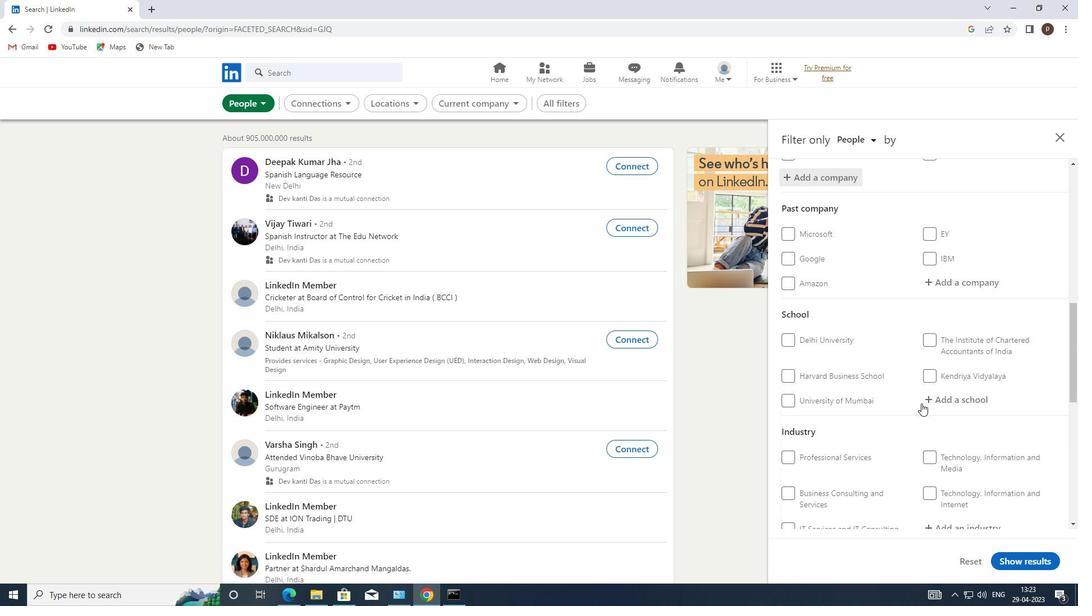 
Action: Mouse pressed left at (938, 403)
Screenshot: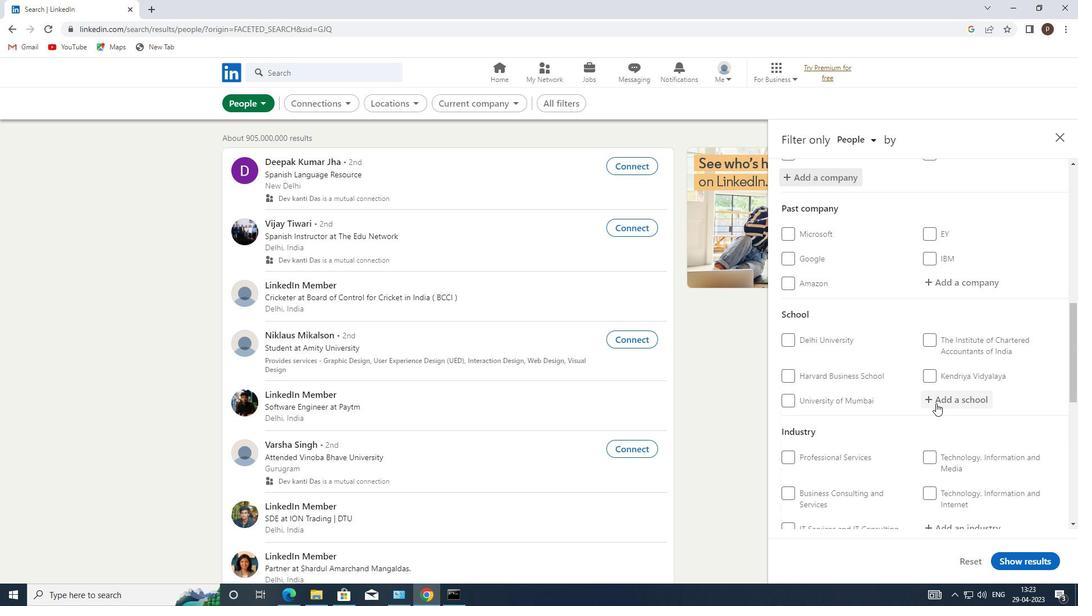 
Action: Mouse moved to (940, 403)
Screenshot: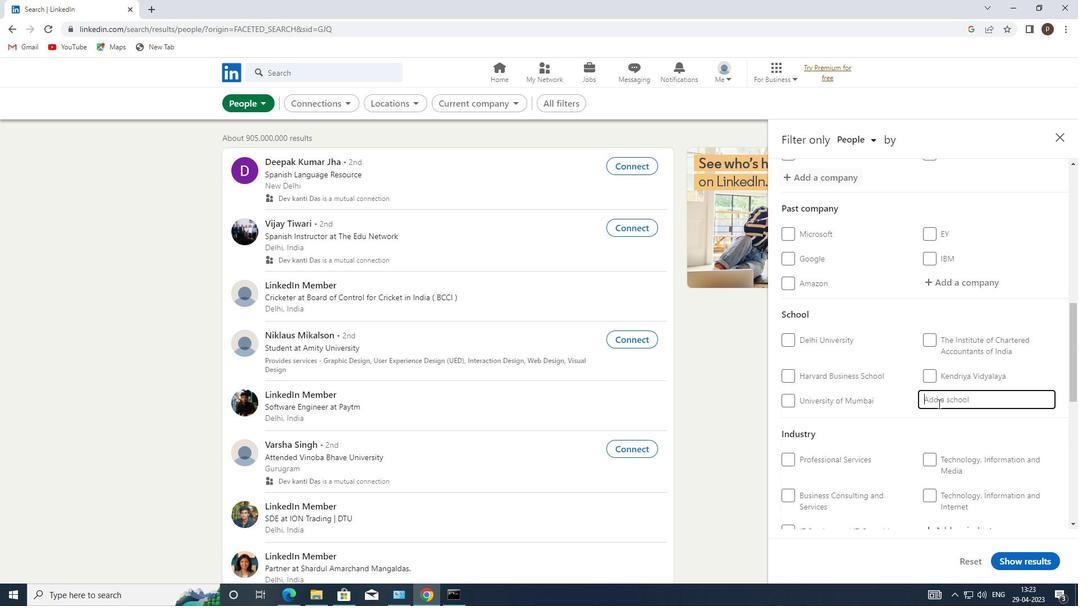 
Action: Mouse pressed left at (940, 403)
Screenshot: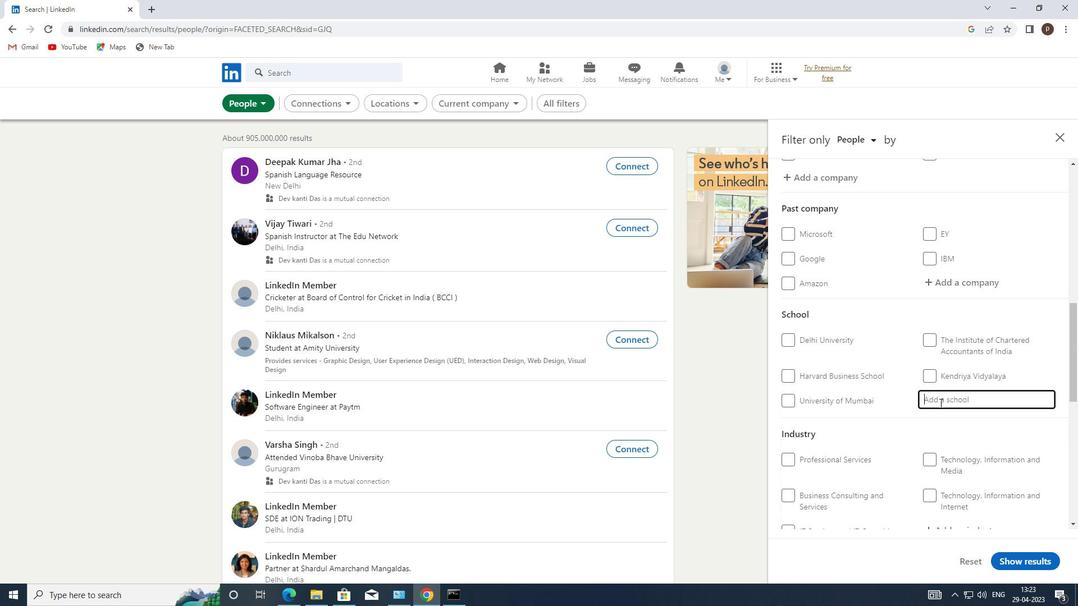 
Action: Key pressed <Key.caps_lock>I<Key.caps_lock>NDIAN<Key.space><Key.caps_lock>I<Key.caps_lock>NSTITUTE<Key.space>OF<Key.space>
Screenshot: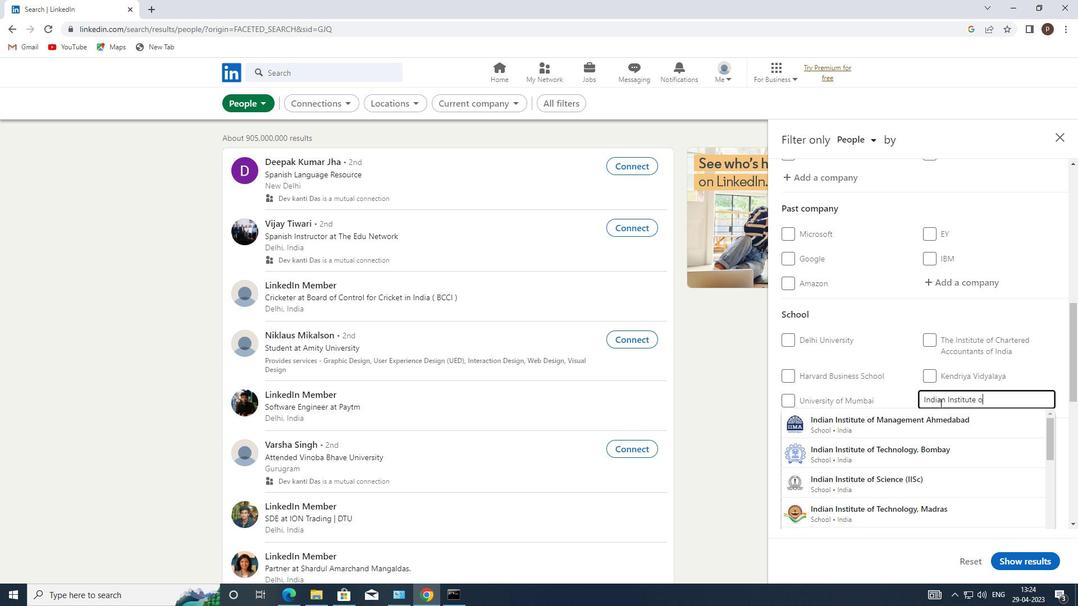 
Action: Mouse moved to (990, 407)
Screenshot: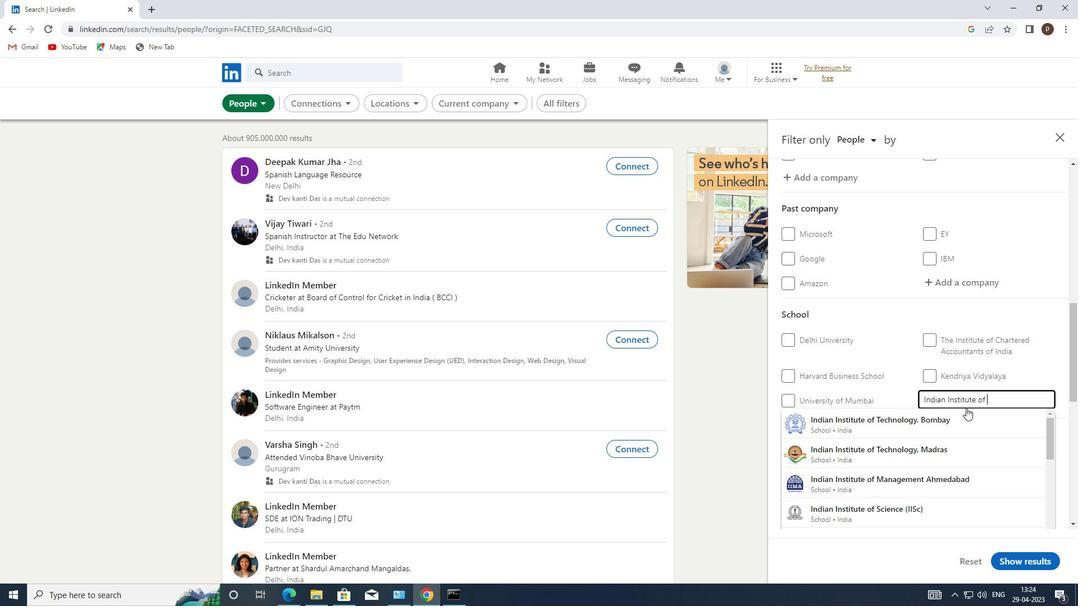 
Action: Key pressed <Key.caps_lock>T<Key.caps_lock>ECHNOLOGY<Key.space><Key.backspace>,<Key.space><Key.caps_lock>G<Key.caps_lock>U
Screenshot: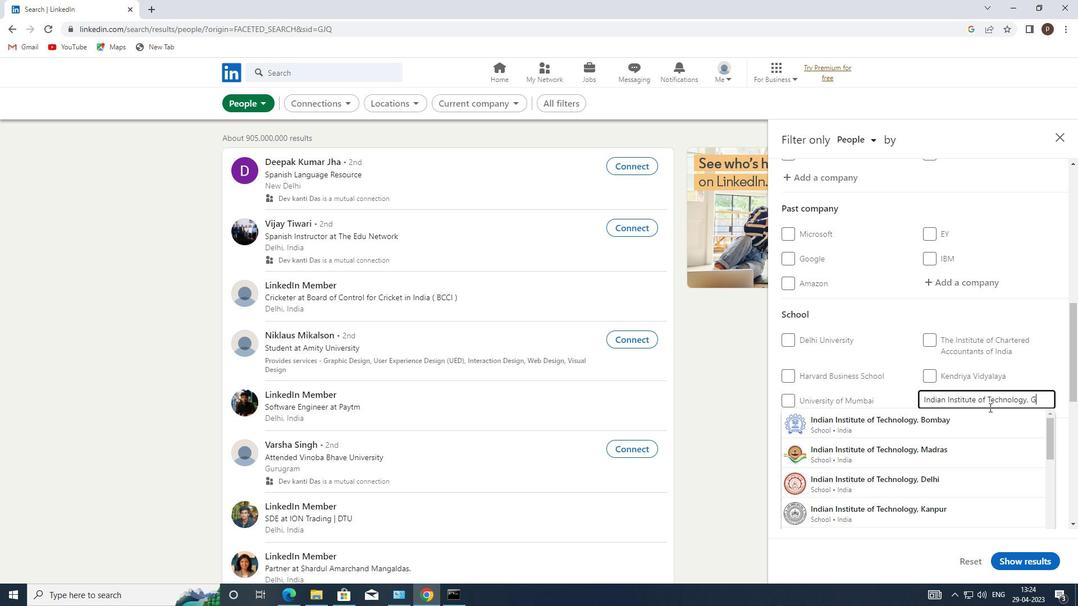 
Action: Mouse moved to (954, 416)
Screenshot: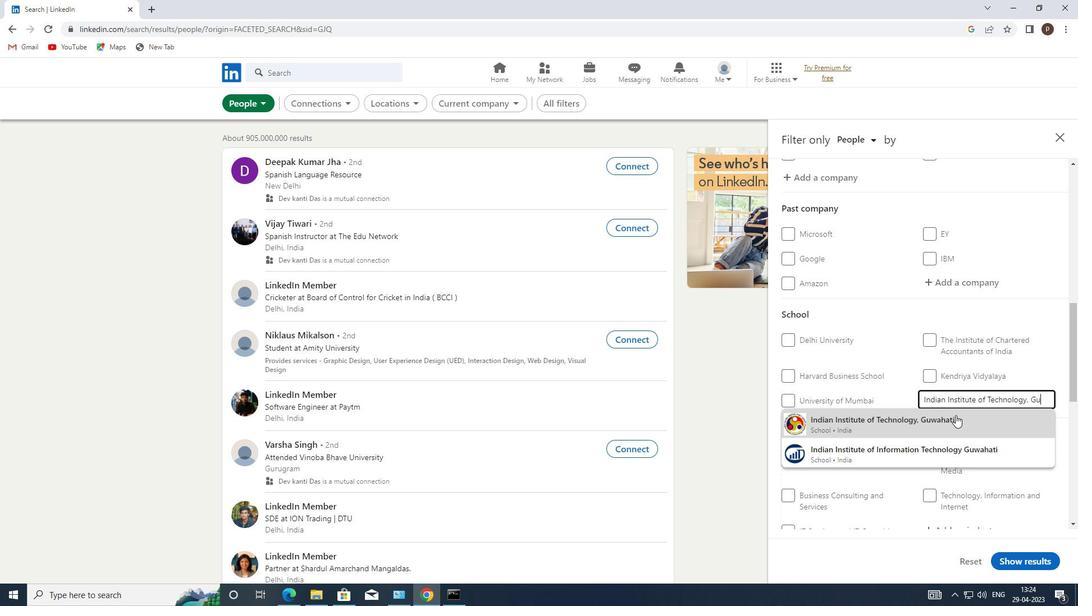 
Action: Mouse pressed left at (954, 416)
Screenshot: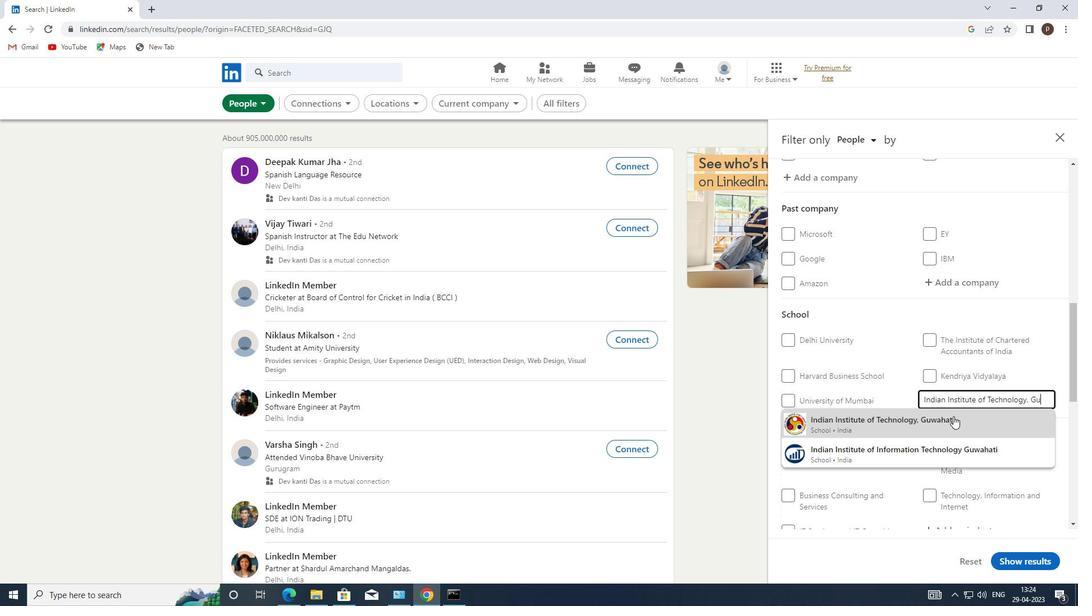 
Action: Mouse moved to (923, 407)
Screenshot: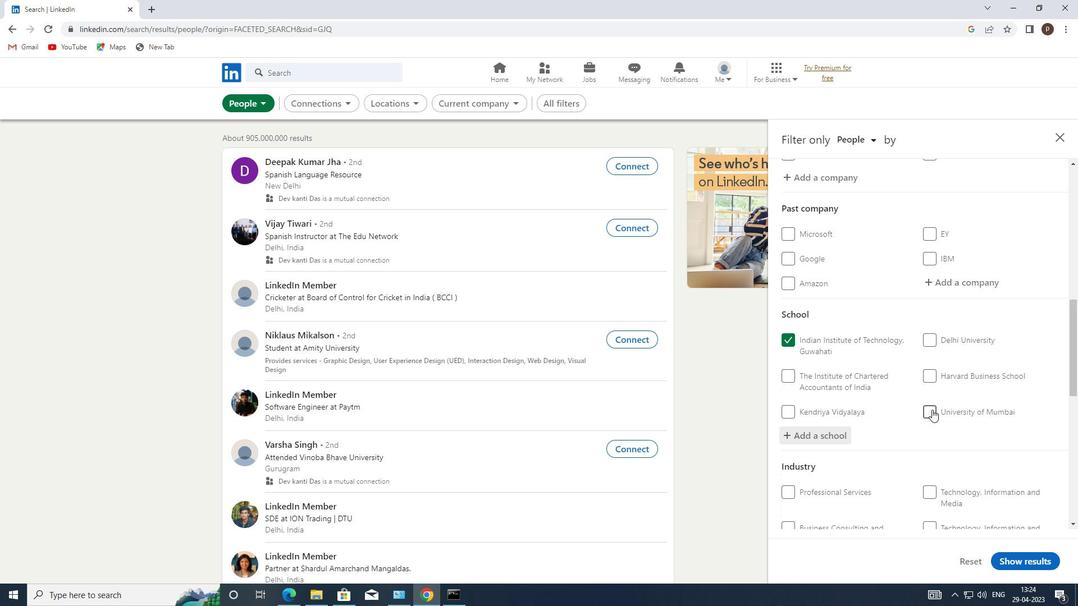 
Action: Mouse scrolled (923, 407) with delta (0, 0)
Screenshot: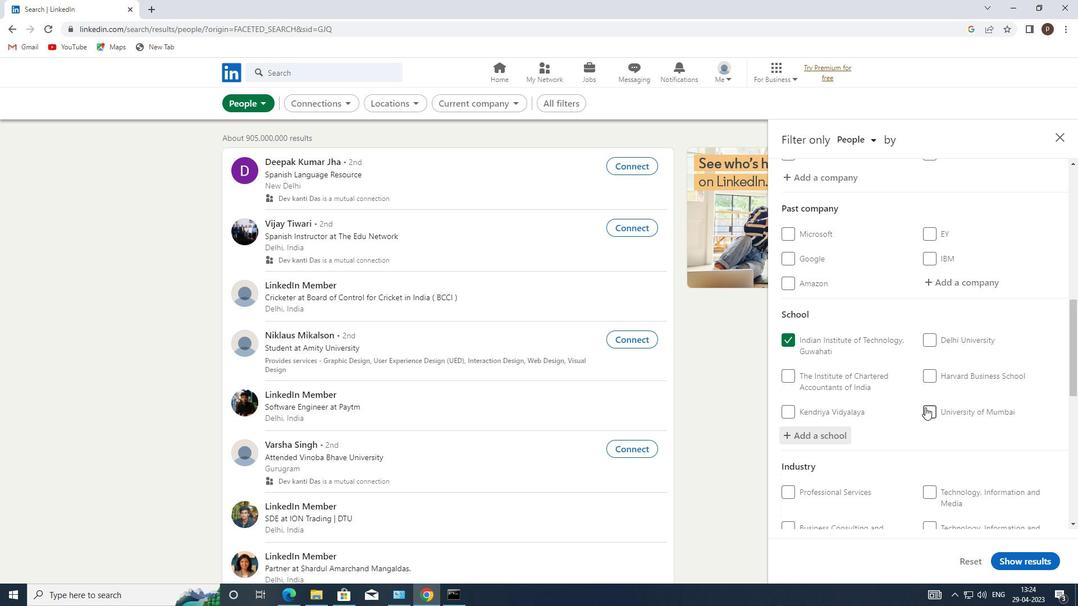 
Action: Mouse scrolled (923, 407) with delta (0, 0)
Screenshot: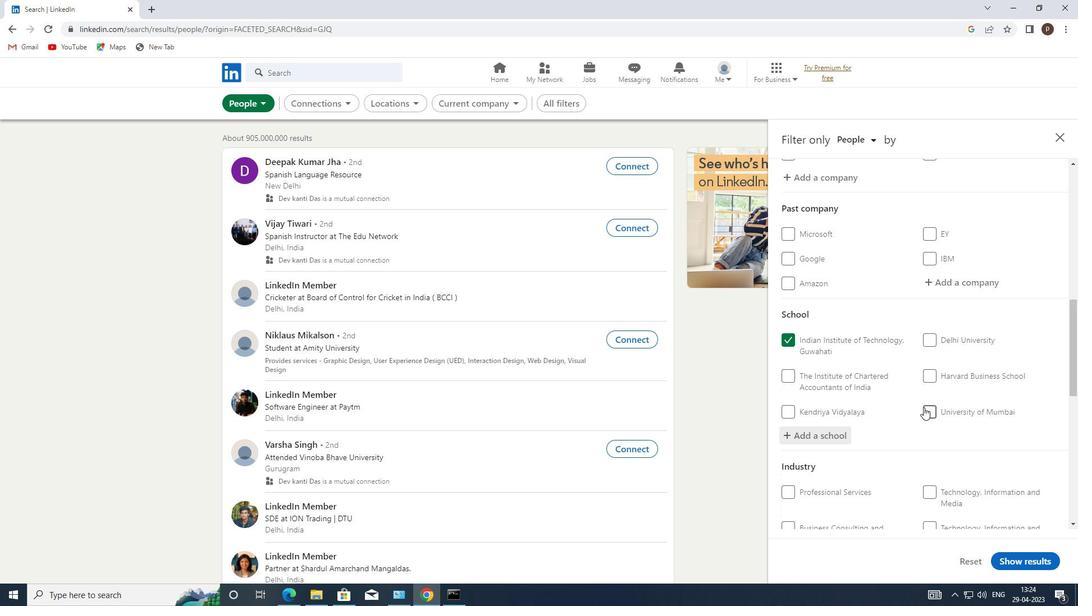 
Action: Mouse scrolled (923, 407) with delta (0, 0)
Screenshot: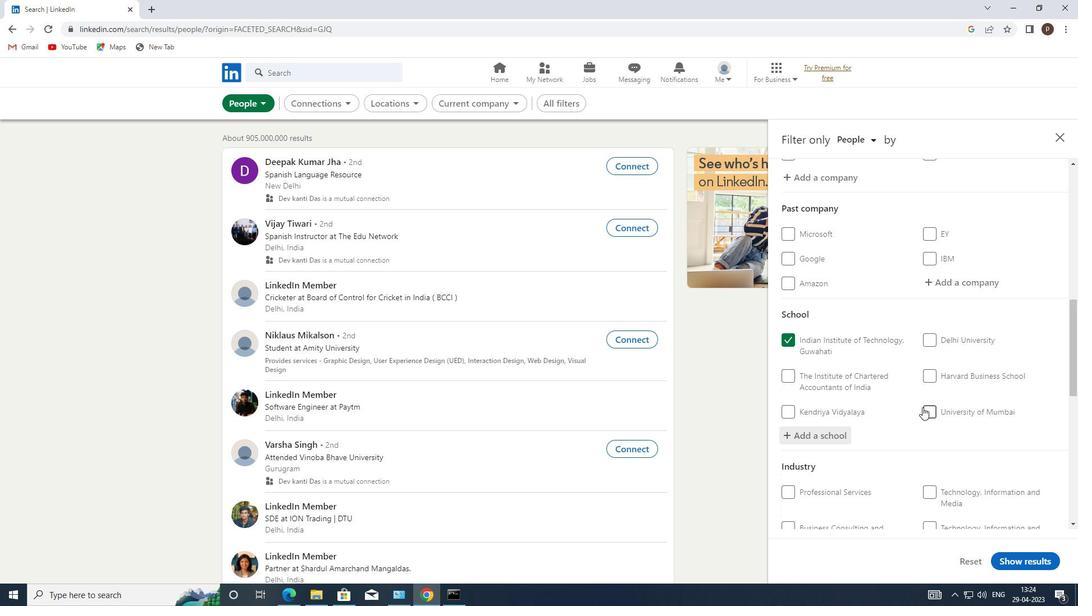 
Action: Mouse moved to (938, 397)
Screenshot: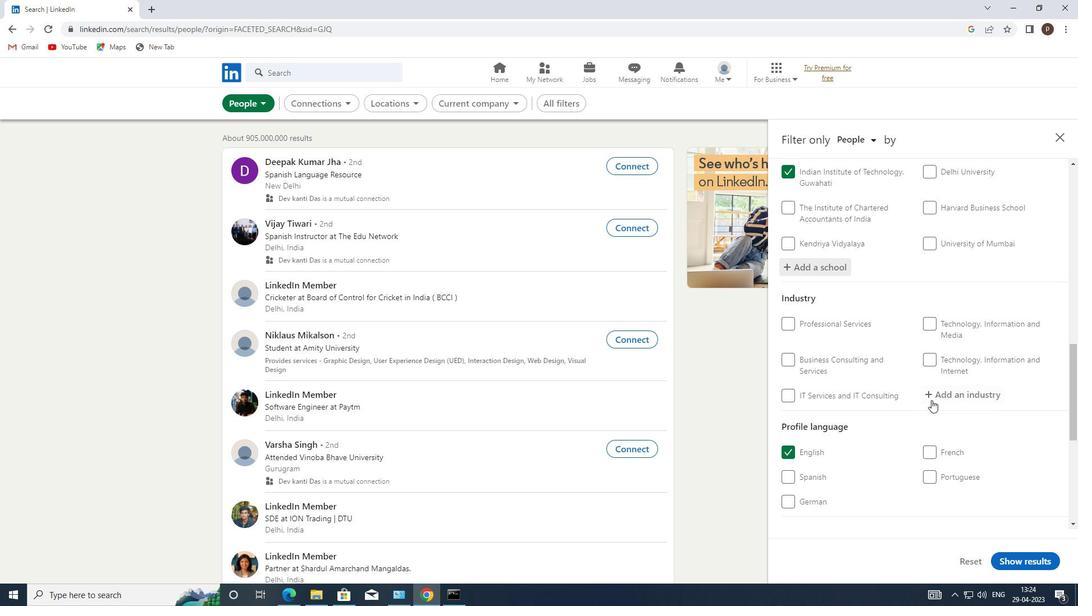 
Action: Mouse pressed left at (938, 397)
Screenshot: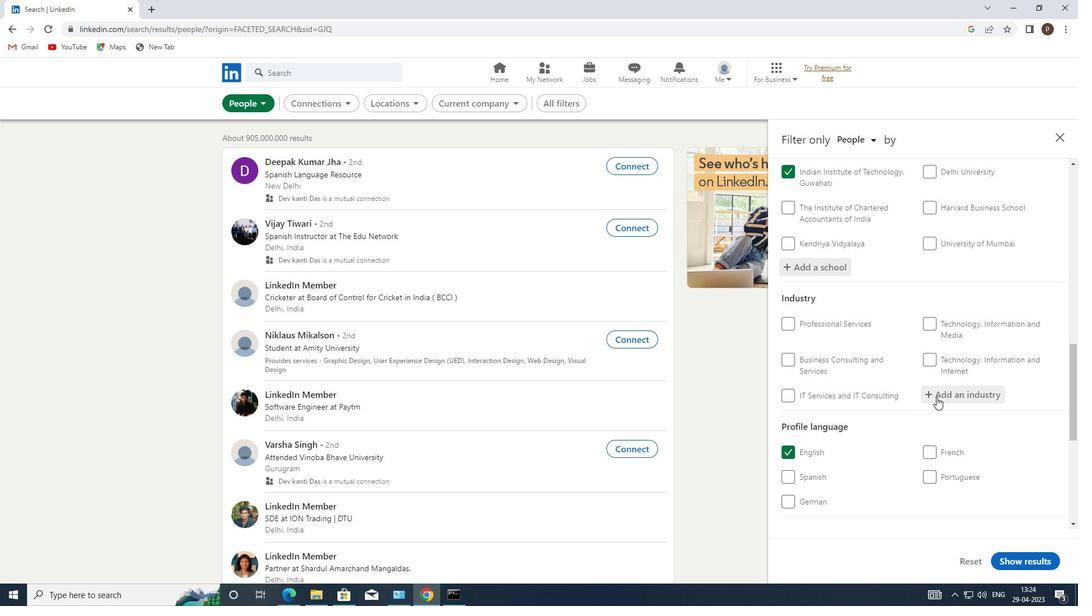 
Action: Mouse moved to (939, 397)
Screenshot: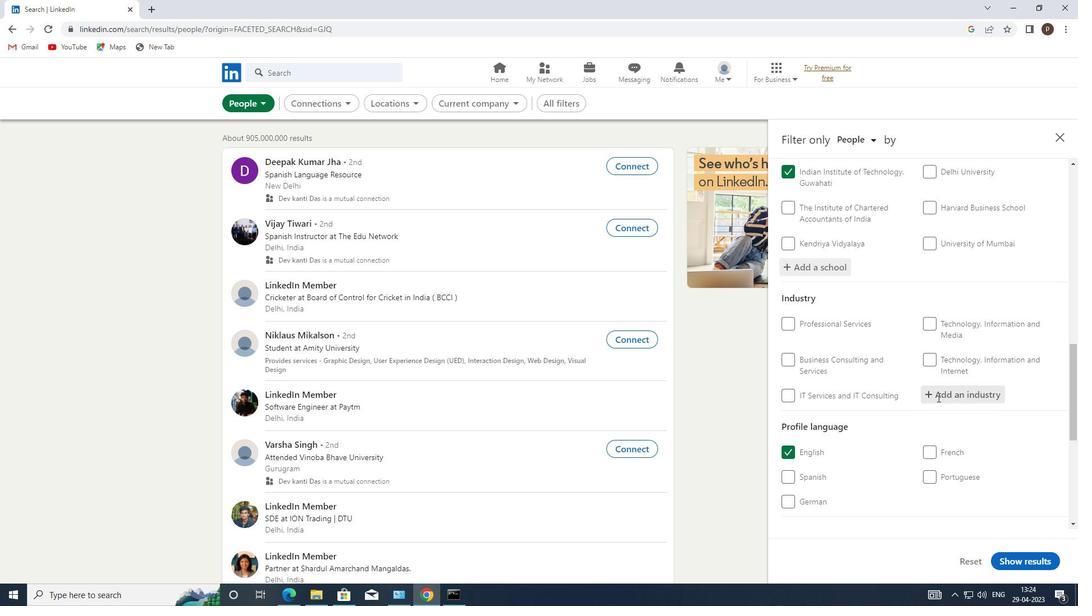 
Action: Mouse pressed left at (939, 397)
Screenshot: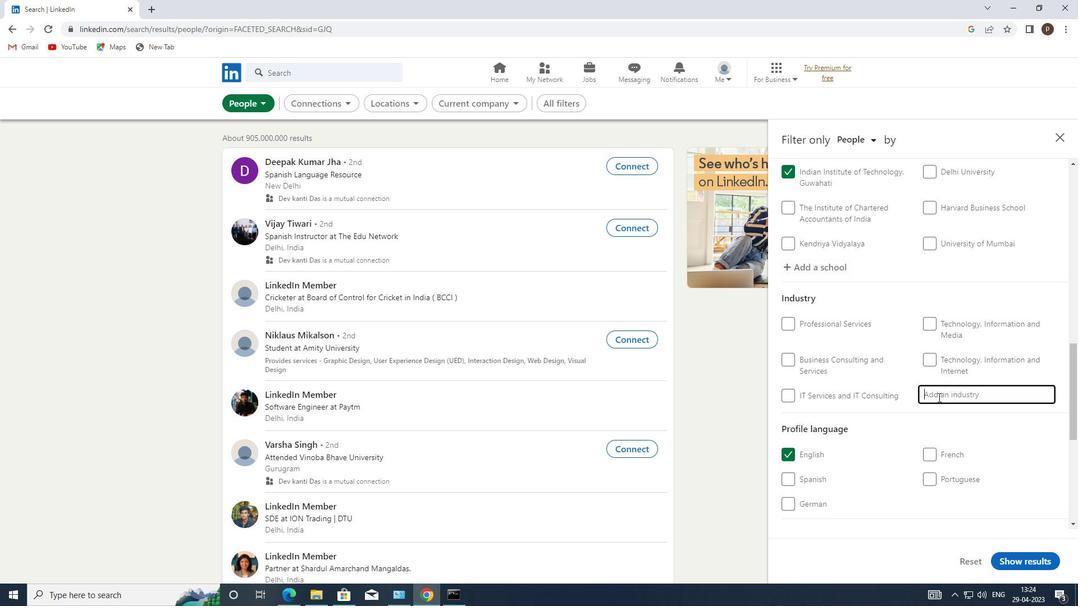 
Action: Key pressed <Key.caps_lock>I<Key.caps_lock>NTERNET<Key.space>
Screenshot: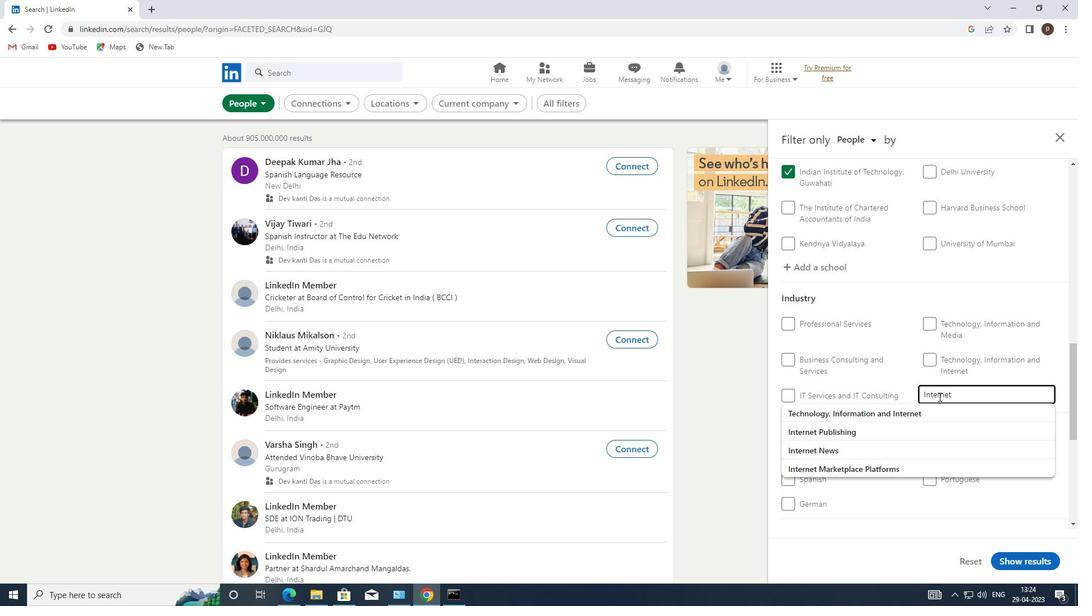 
Action: Mouse moved to (898, 470)
Screenshot: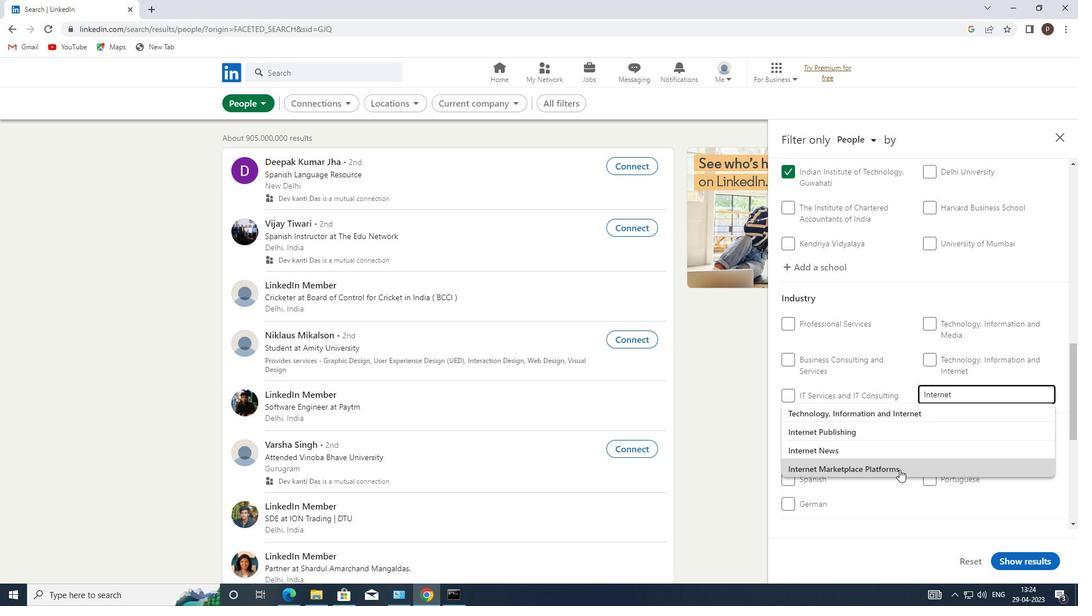 
Action: Mouse pressed left at (898, 470)
Screenshot: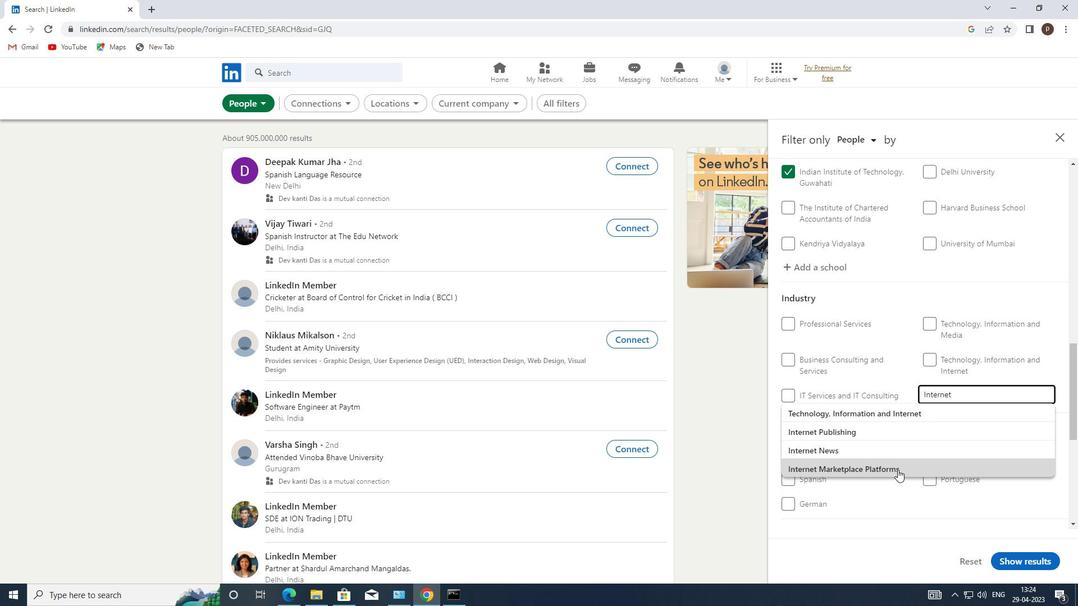 
Action: Mouse moved to (891, 434)
Screenshot: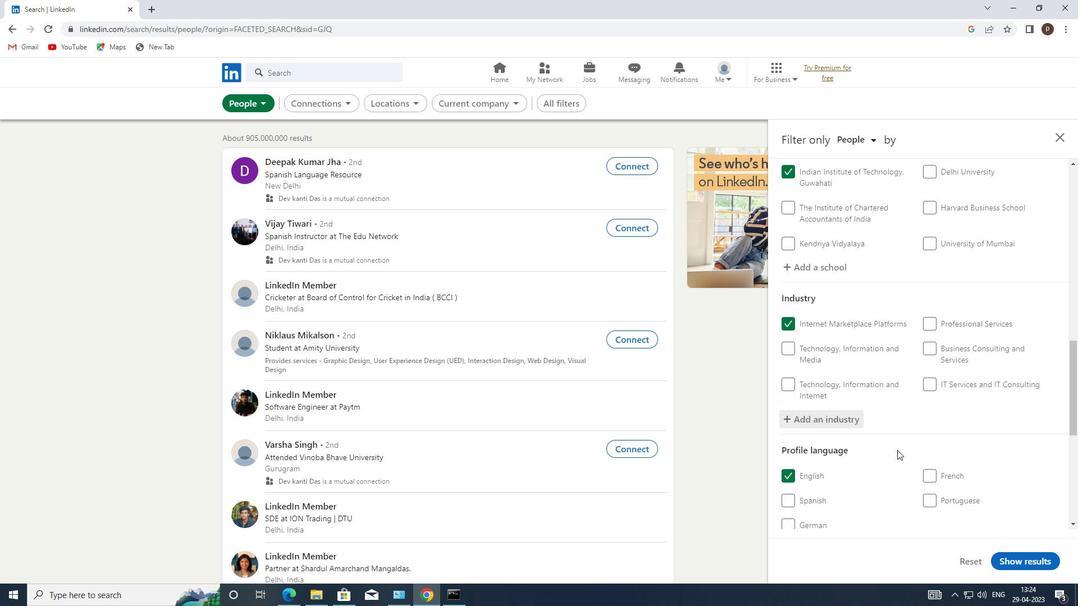 
Action: Mouse scrolled (891, 433) with delta (0, 0)
Screenshot: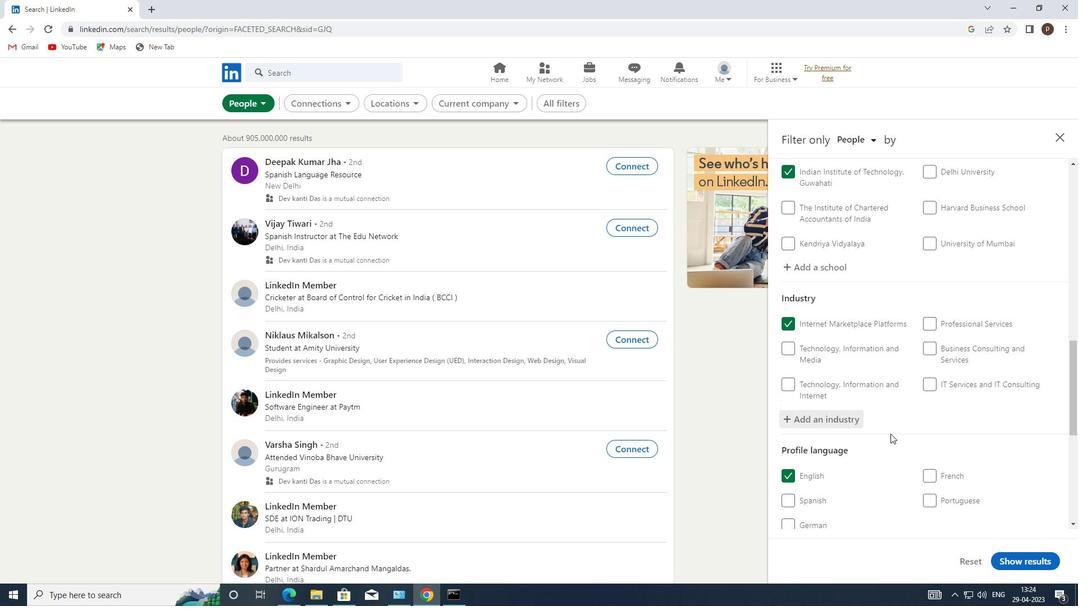 
Action: Mouse scrolled (891, 433) with delta (0, 0)
Screenshot: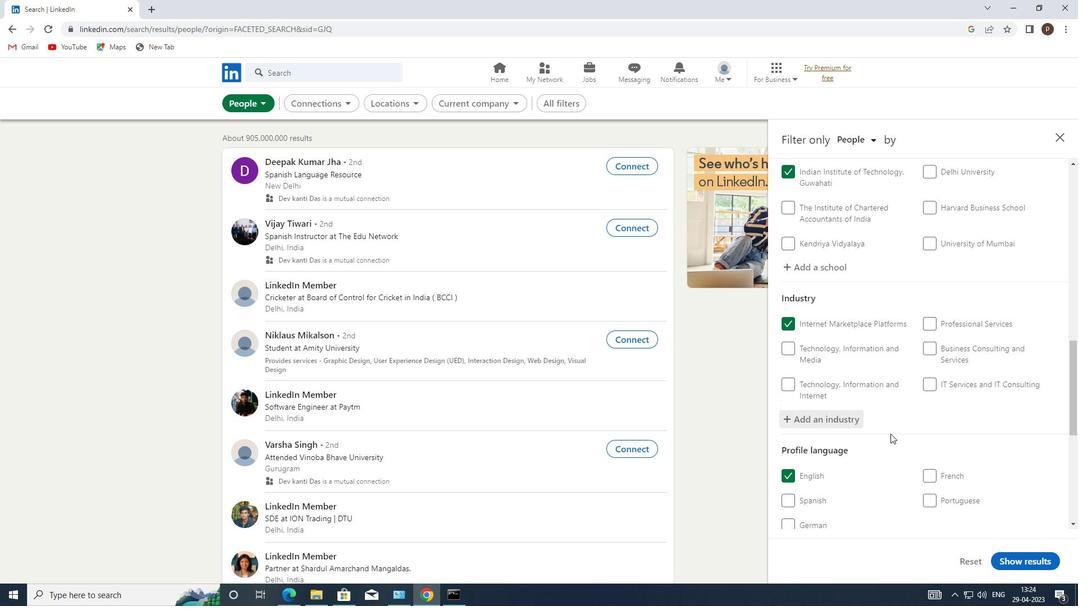 
Action: Mouse scrolled (891, 433) with delta (0, 0)
Screenshot: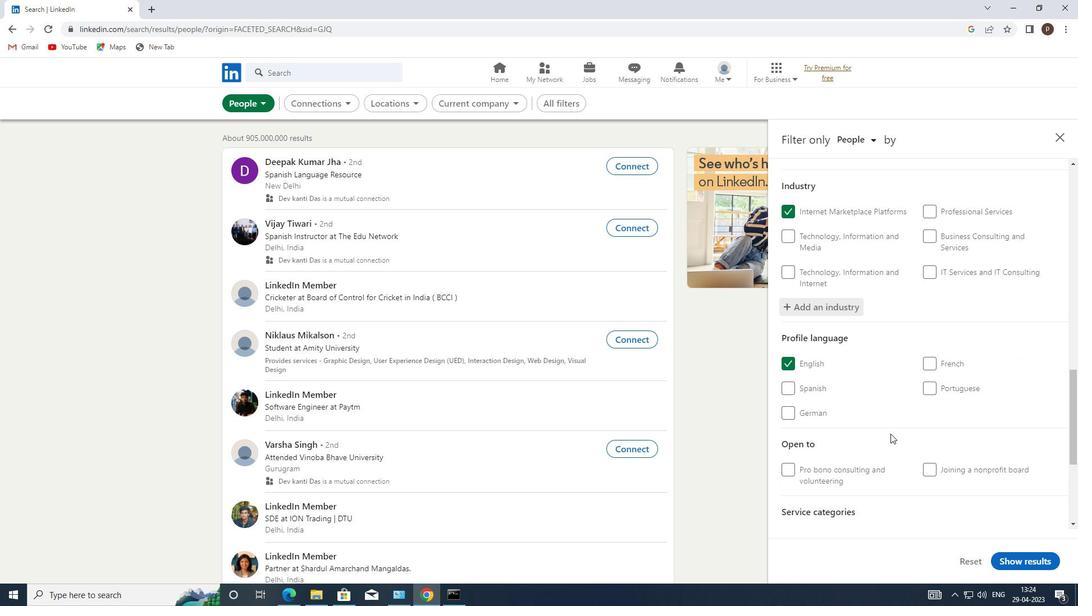 
Action: Mouse scrolled (891, 433) with delta (0, 0)
Screenshot: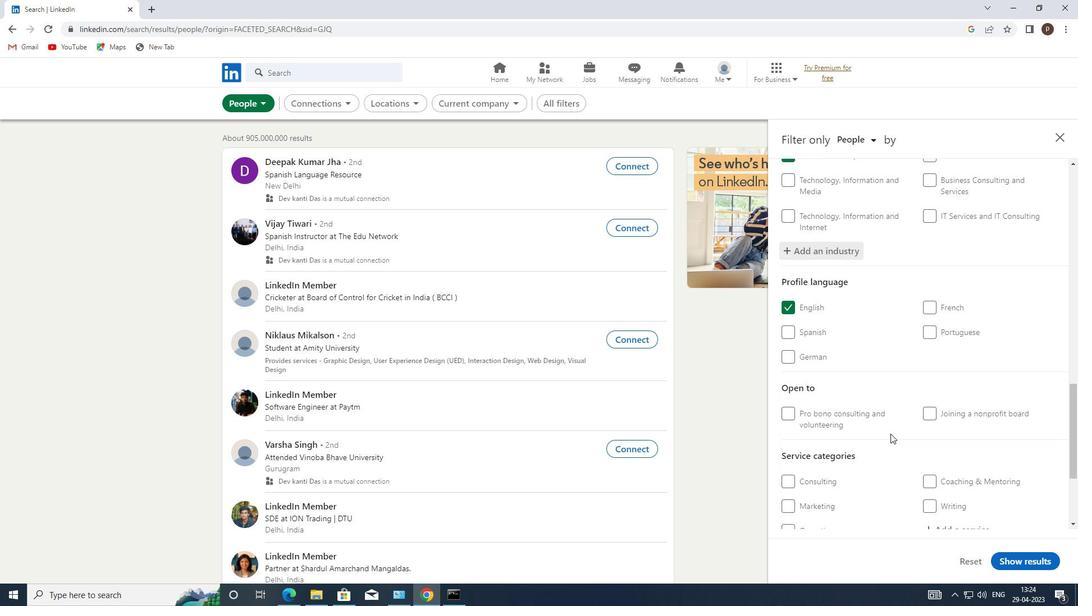 
Action: Mouse moved to (947, 477)
Screenshot: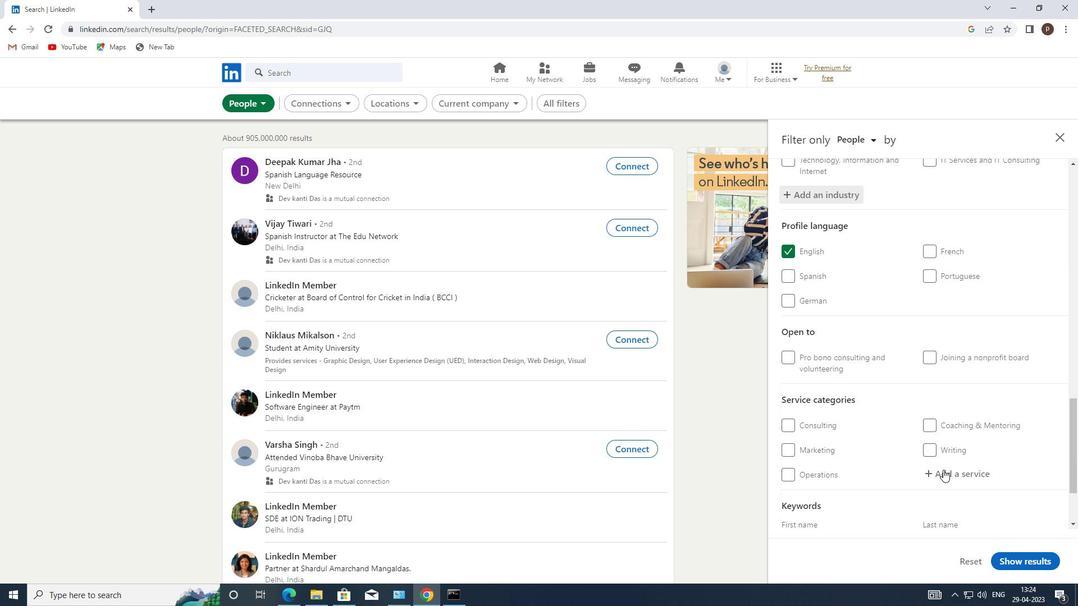 
Action: Mouse pressed left at (947, 477)
Screenshot: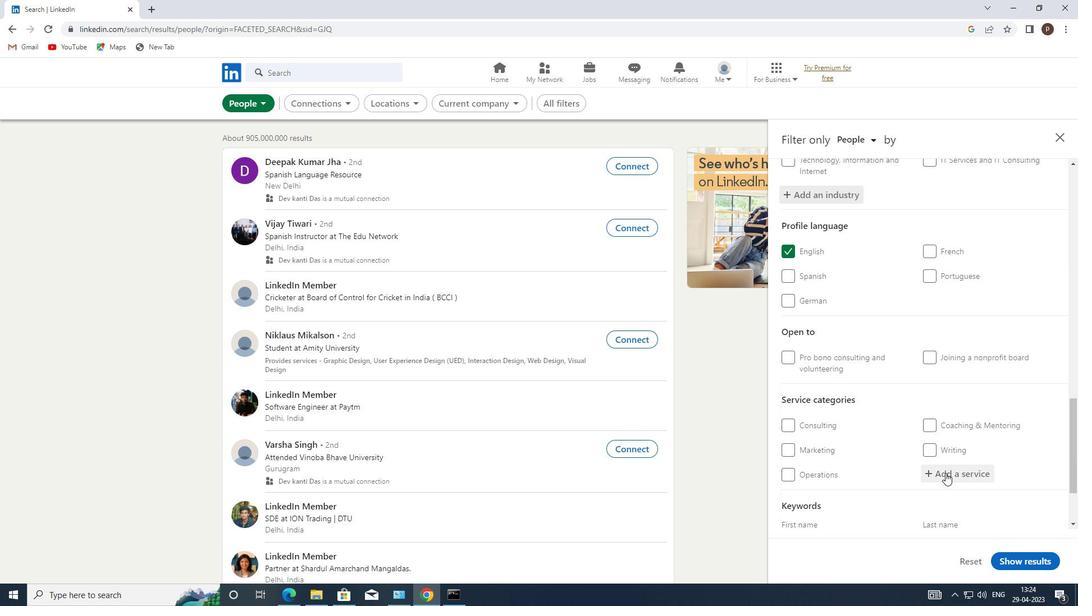 
Action: Key pressed <Key.caps_lock>G<Key.caps_lock>ROWTH
Screenshot: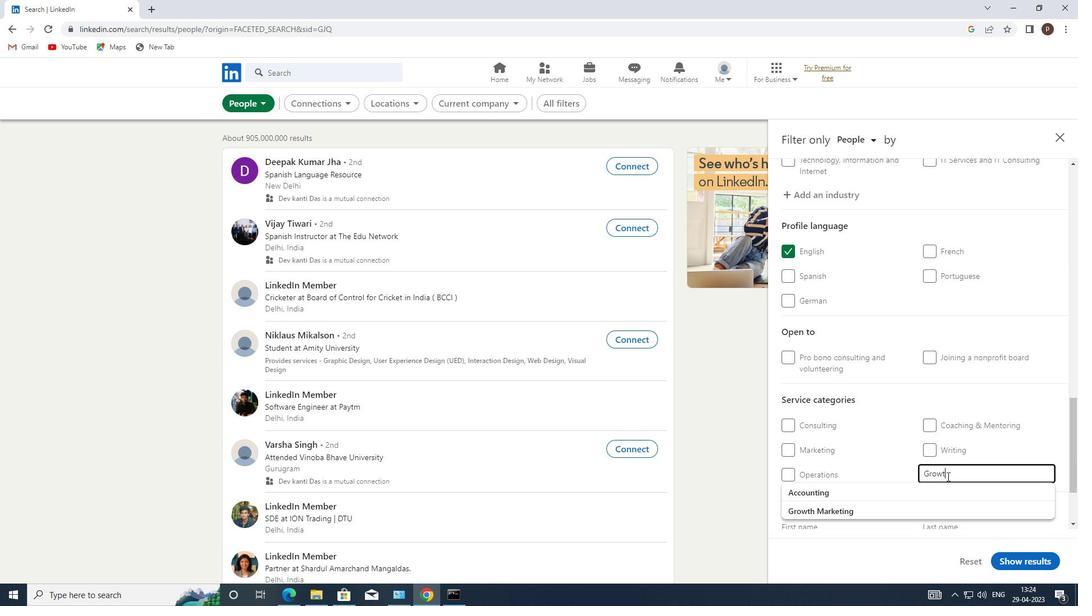 
Action: Mouse moved to (874, 488)
Screenshot: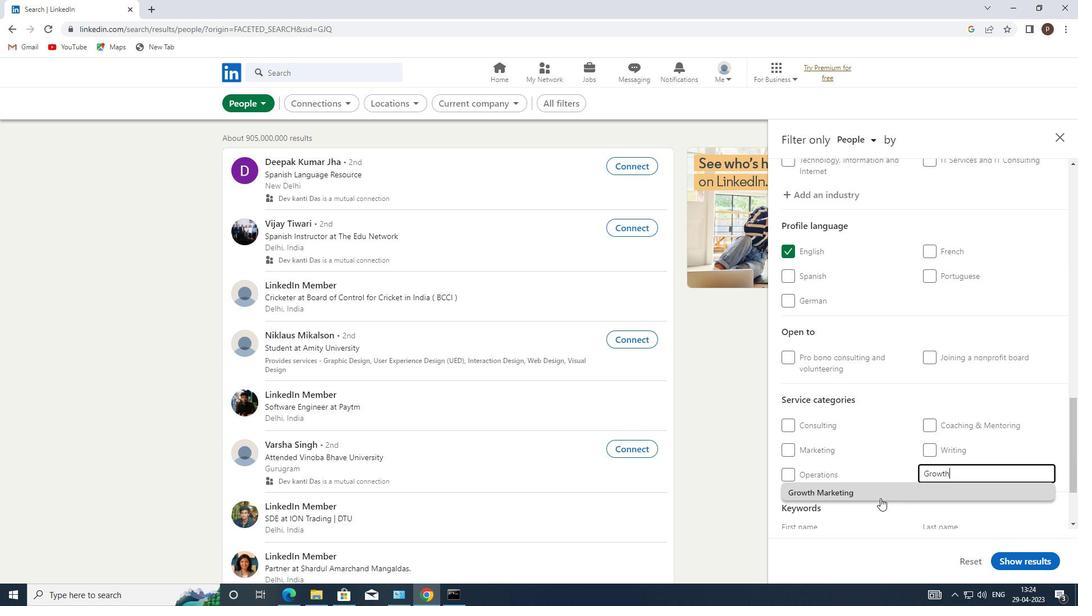 
Action: Mouse pressed left at (874, 488)
Screenshot: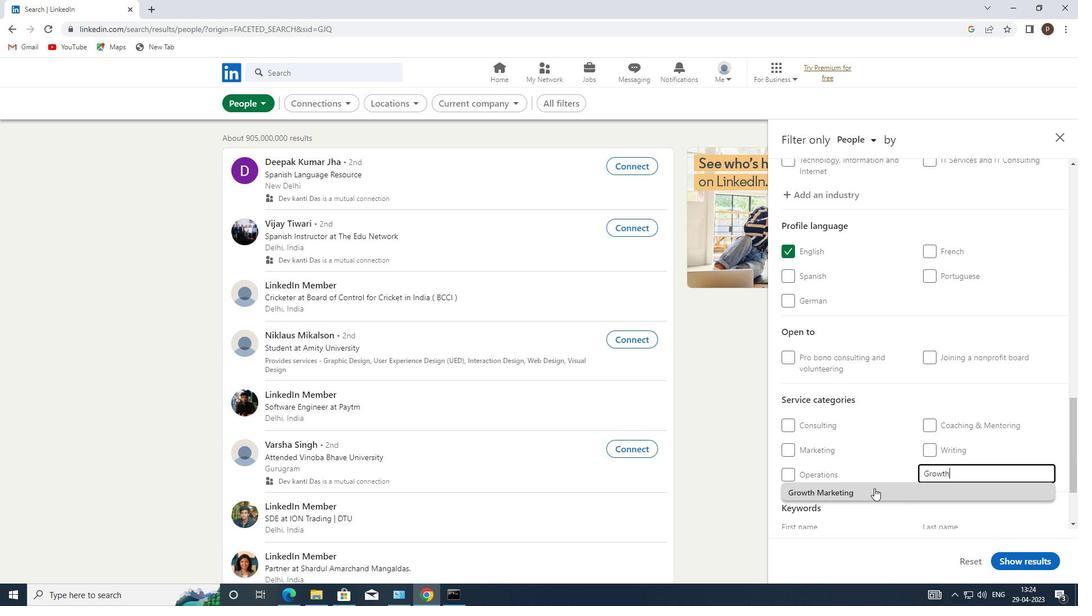 
Action: Mouse moved to (878, 476)
Screenshot: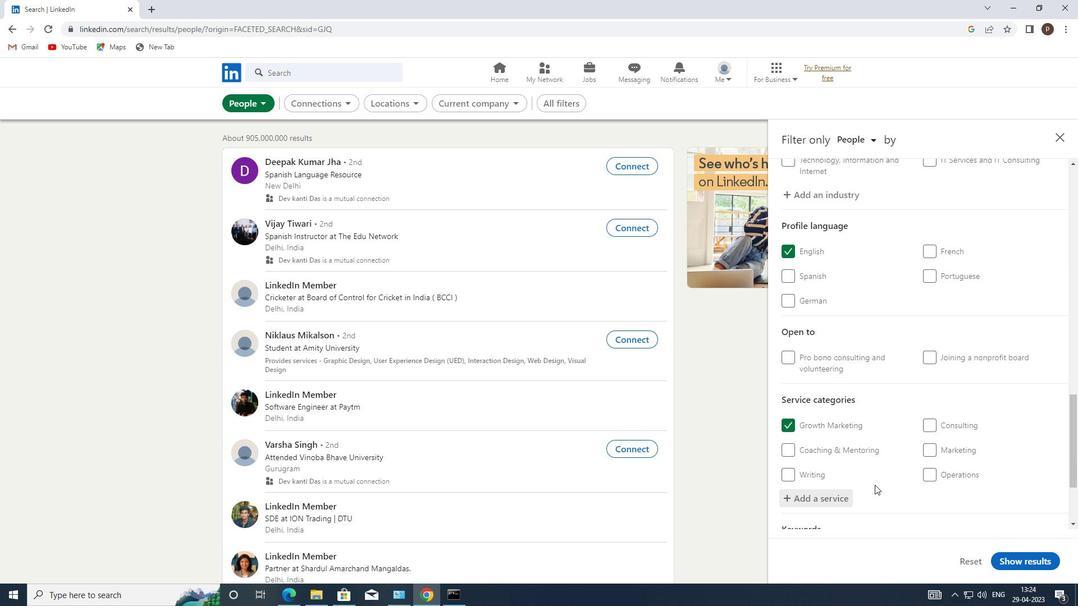 
Action: Mouse scrolled (878, 475) with delta (0, 0)
Screenshot: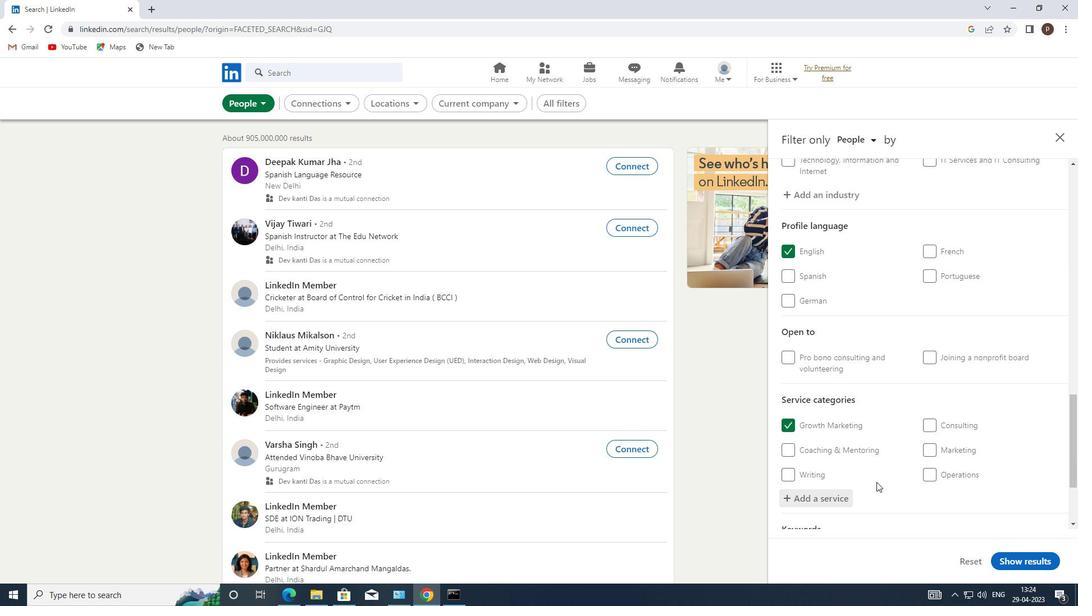 
Action: Mouse scrolled (878, 475) with delta (0, 0)
Screenshot: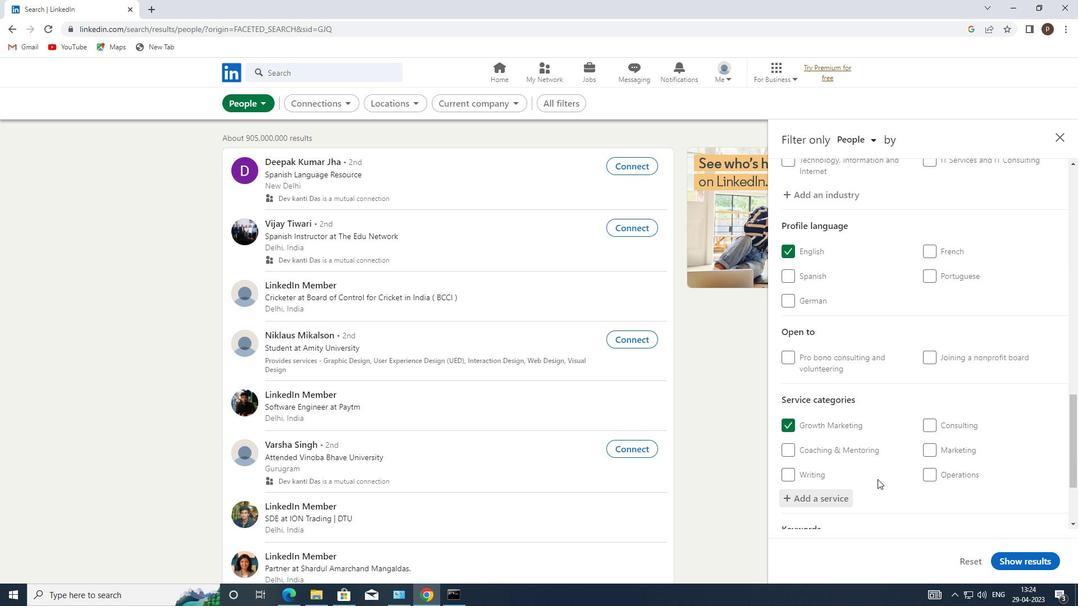 
Action: Mouse scrolled (878, 475) with delta (0, 0)
Screenshot: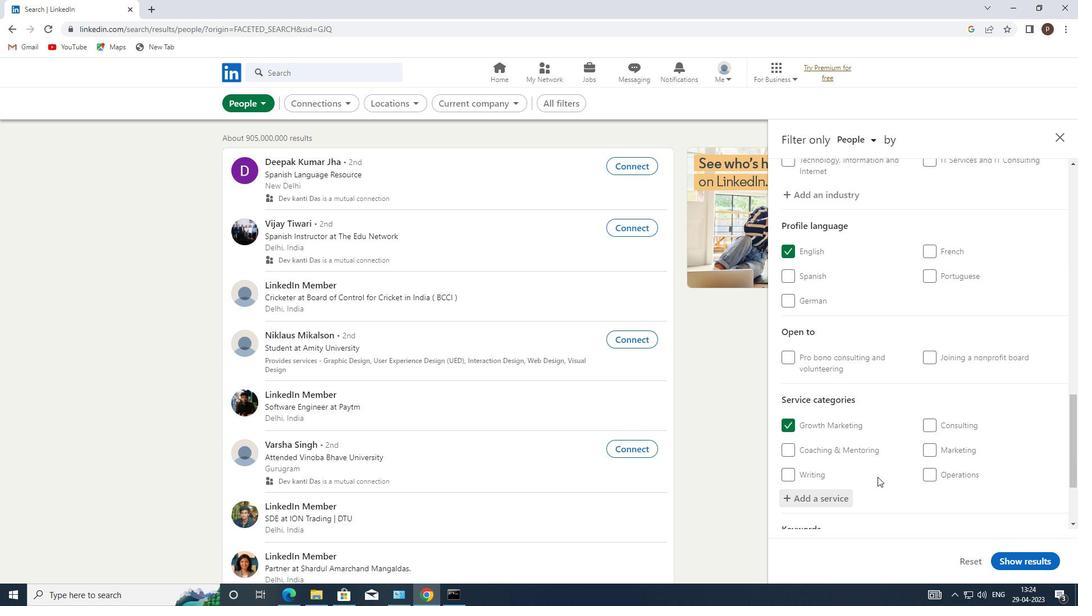 
Action: Mouse moved to (824, 478)
Screenshot: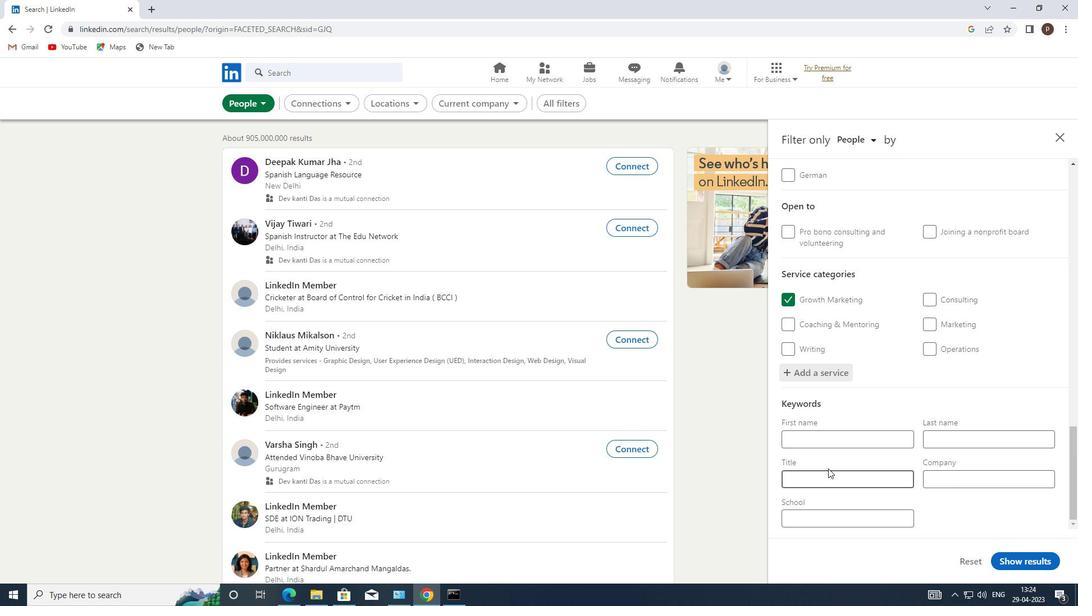 
Action: Mouse pressed left at (824, 478)
Screenshot: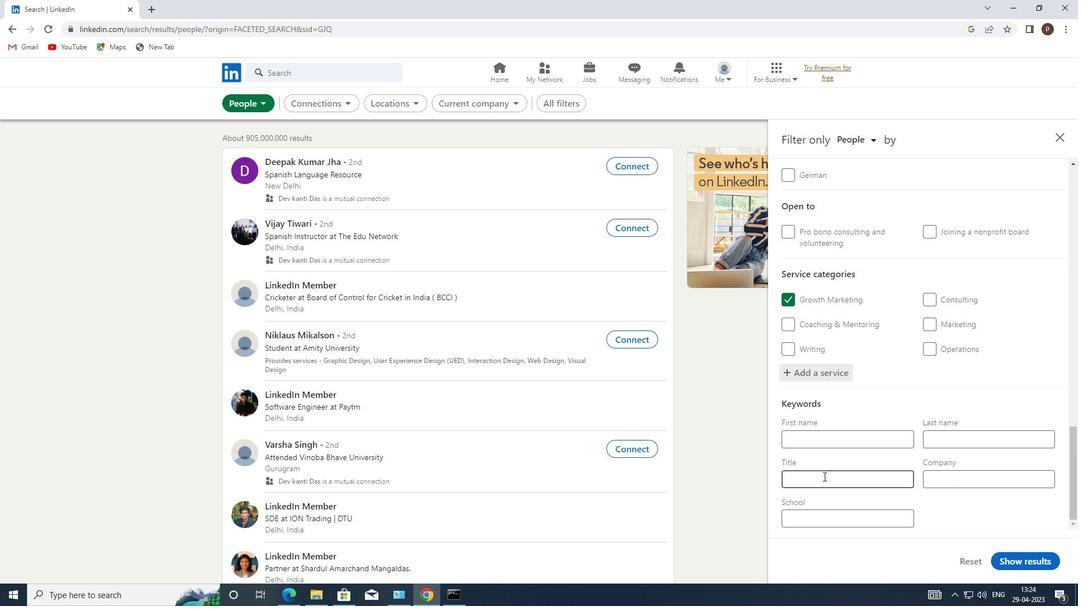 
Action: Key pressed <Key.caps_lock>D<Key.caps_lock>IRECTOR<Key.space>OF<Key.space><Key.caps_lock>B<Key.caps_lock>EAN<Key.space><Key.caps_lock>C<Key.caps_lock>OUNTING<Key.space>
Screenshot: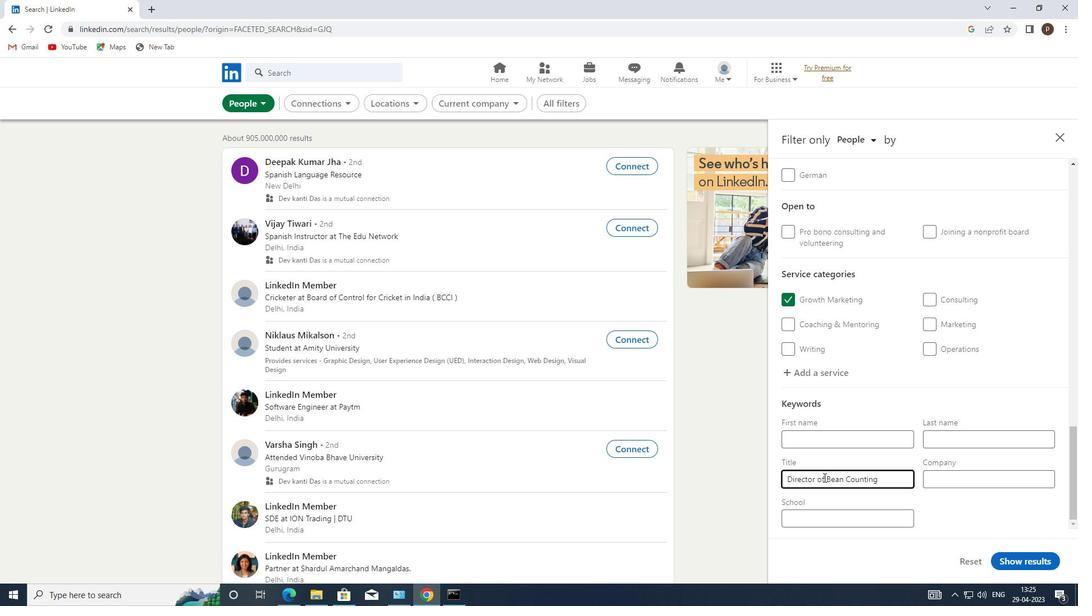
Action: Mouse moved to (1010, 556)
Screenshot: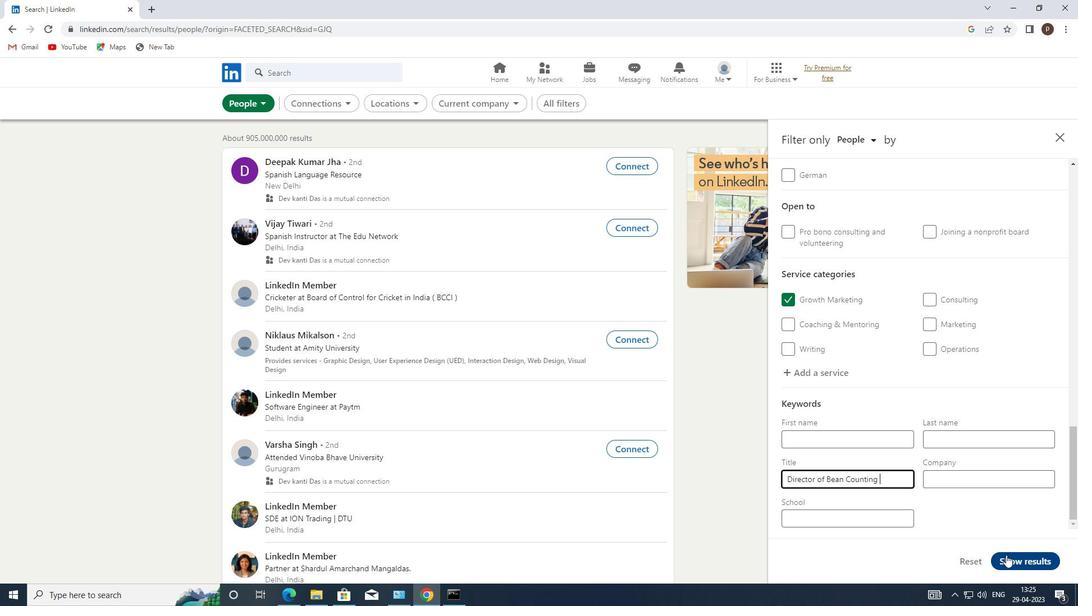
Action: Mouse pressed left at (1010, 556)
Screenshot: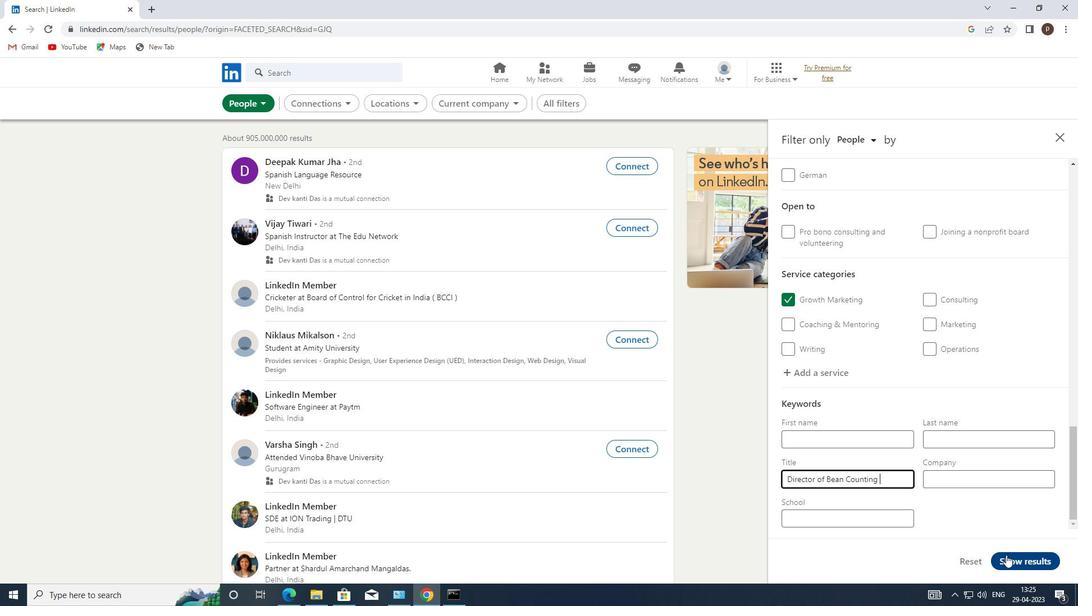 
